 Task: Plan the shortest route from Seattle to the Leavenworth Bavarian Village.
Action: Mouse moved to (326, 123)
Screenshot: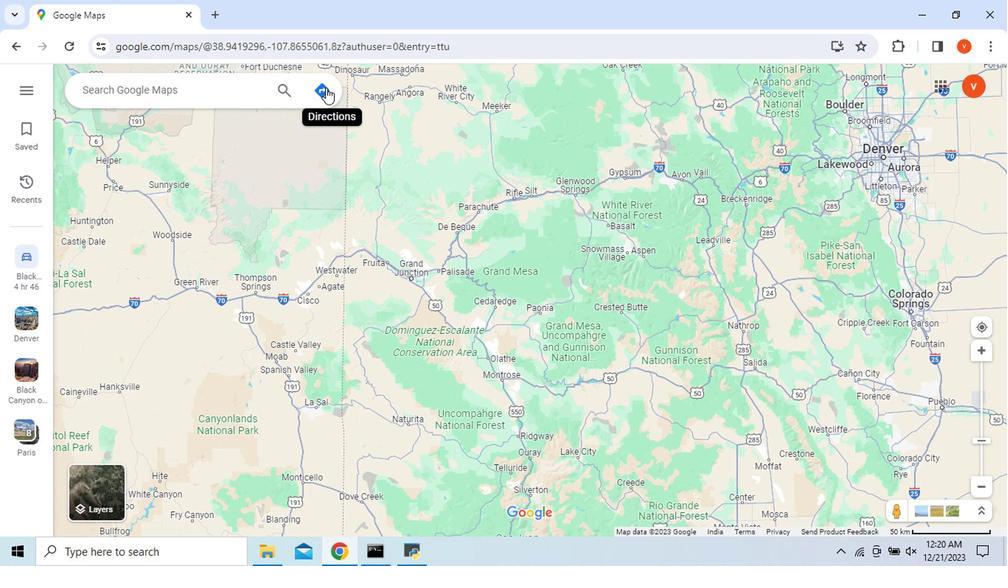 
Action: Mouse pressed left at (326, 123)
Screenshot: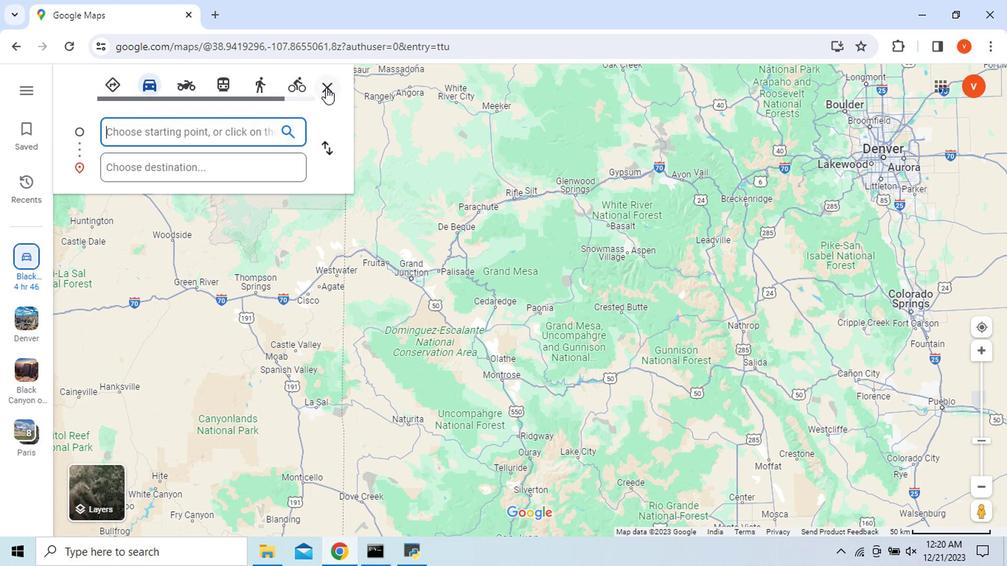 
Action: Mouse moved to (514, 297)
Screenshot: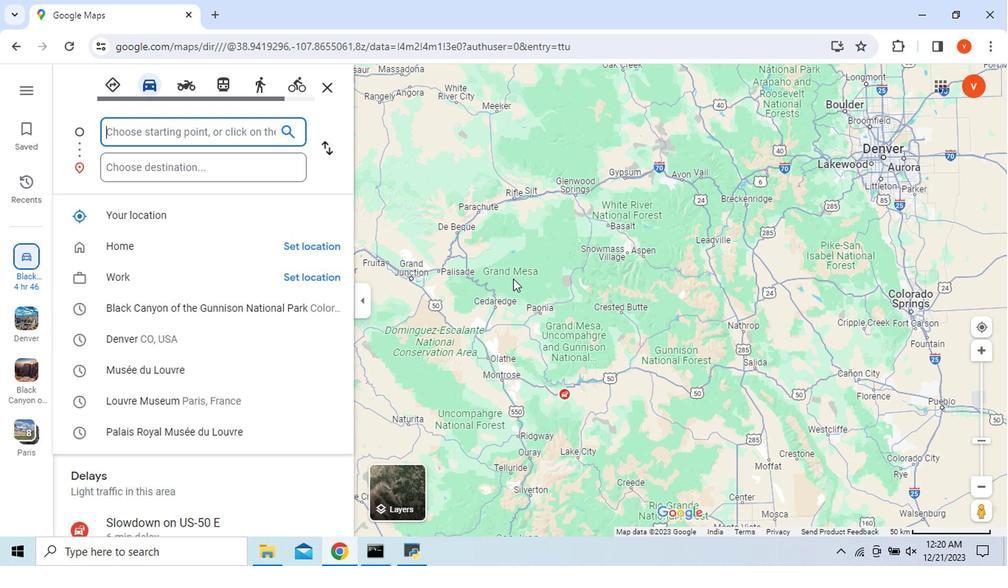 
Action: Key pressed <Key.shift>Seattk<Key.backspace>le
Screenshot: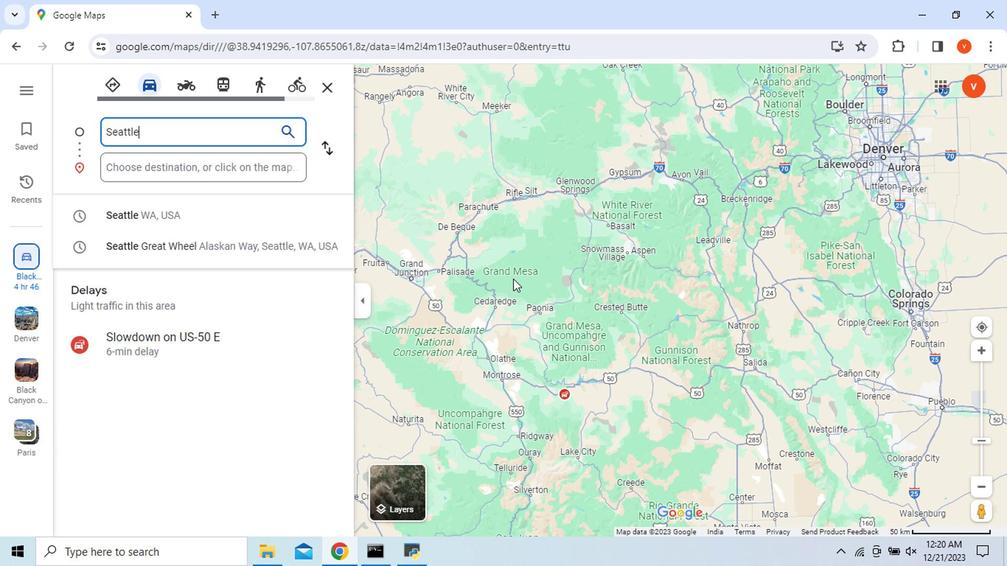 
Action: Mouse moved to (168, 239)
Screenshot: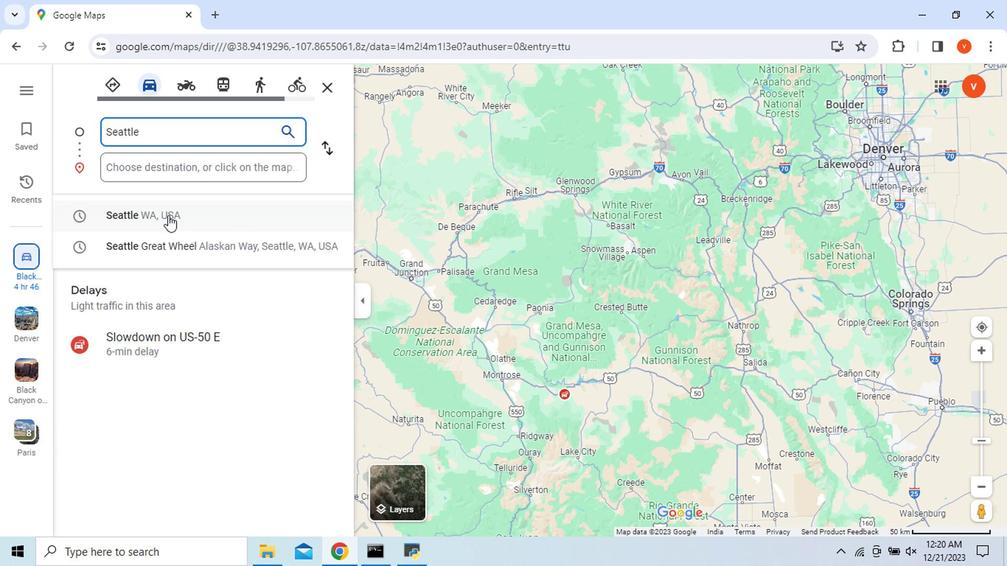 
Action: Mouse pressed left at (168, 239)
Screenshot: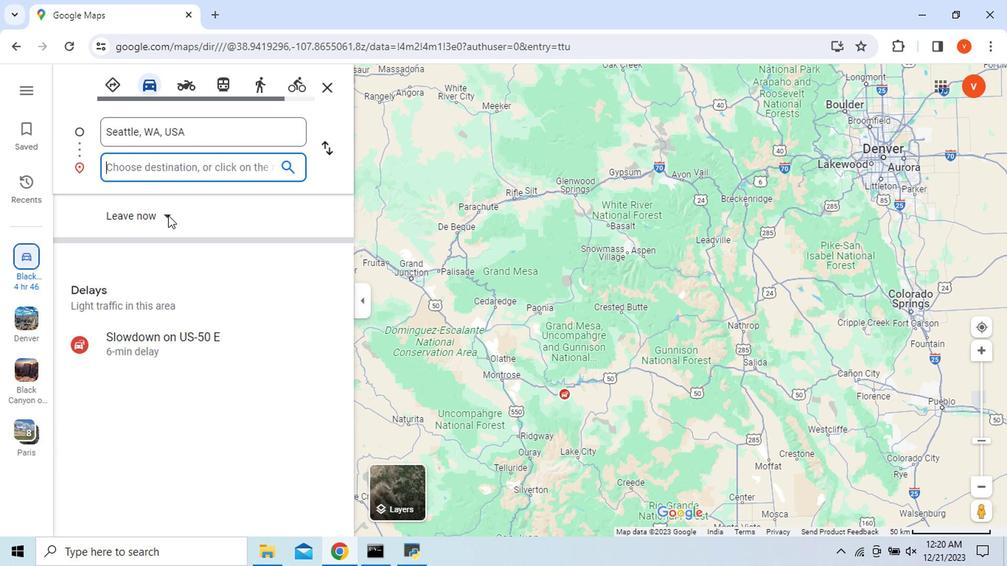 
Action: Mouse moved to (143, 194)
Screenshot: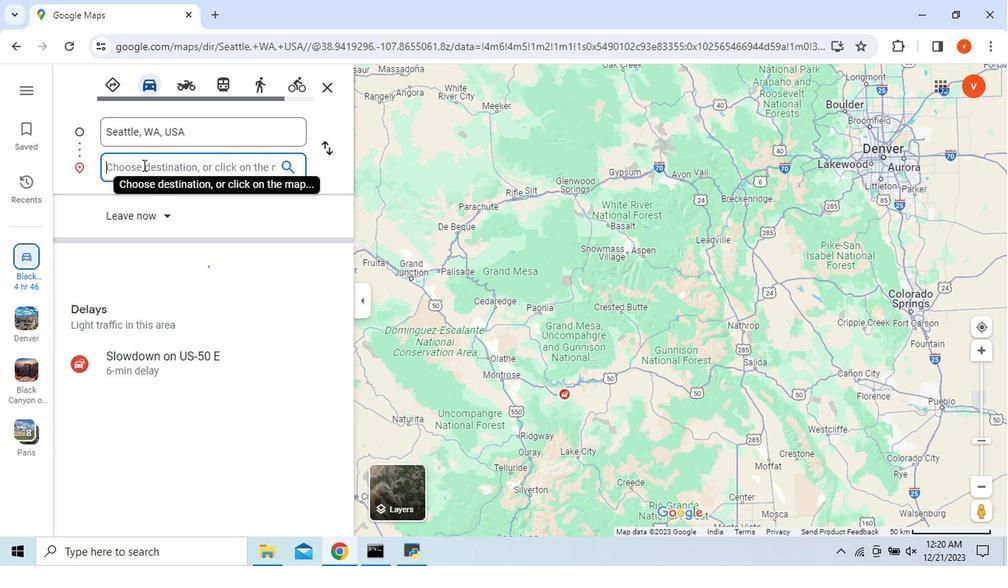 
Action: Mouse pressed left at (143, 194)
Screenshot: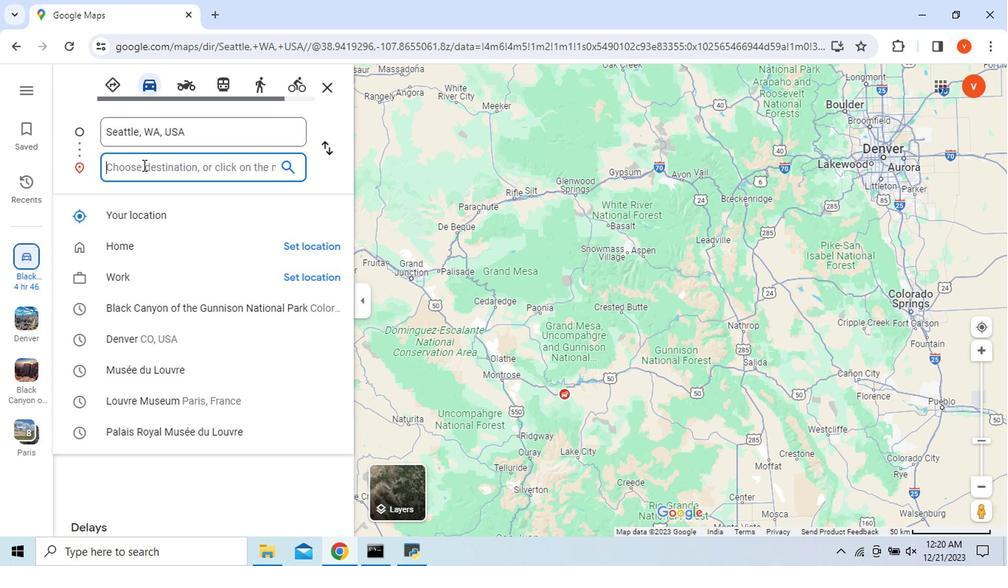 
Action: Mouse moved to (271, 558)
Screenshot: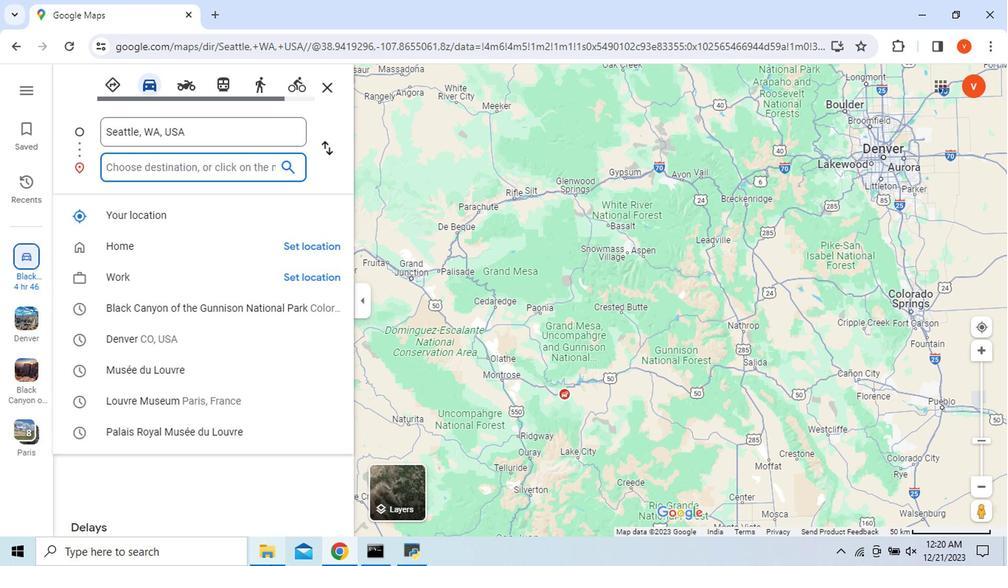 
Action: Key pressed <Key.shift_r>Leave
Screenshot: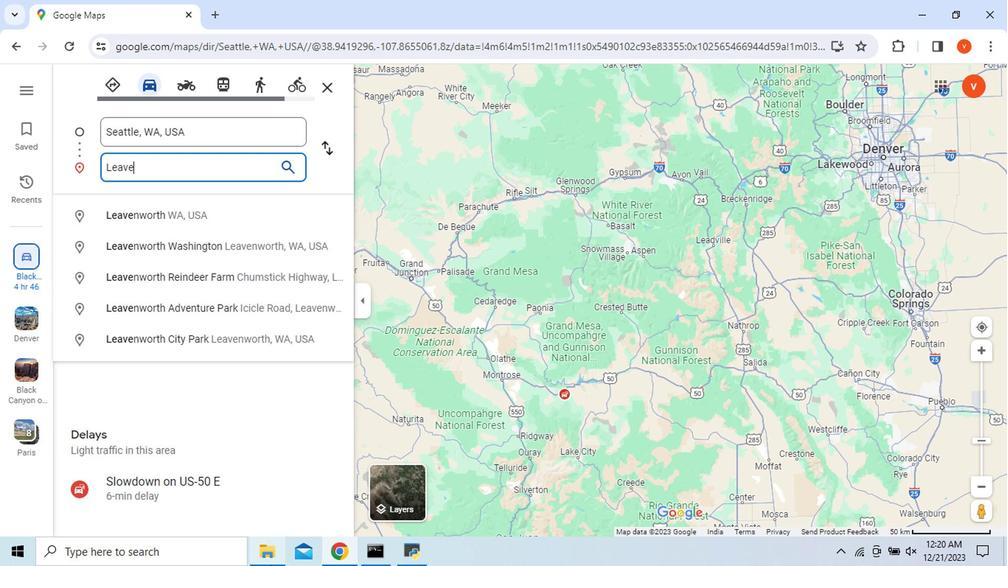 
Action: Mouse moved to (136, 378)
Screenshot: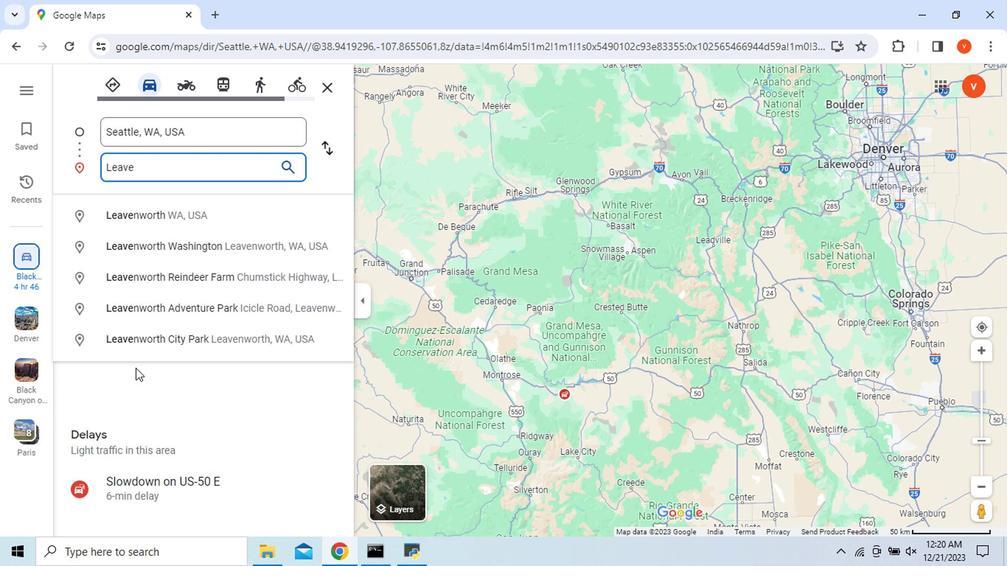 
Action: Key pressed nworth<Key.space><Key.shift>Bavarian<Key.space>village
Screenshot: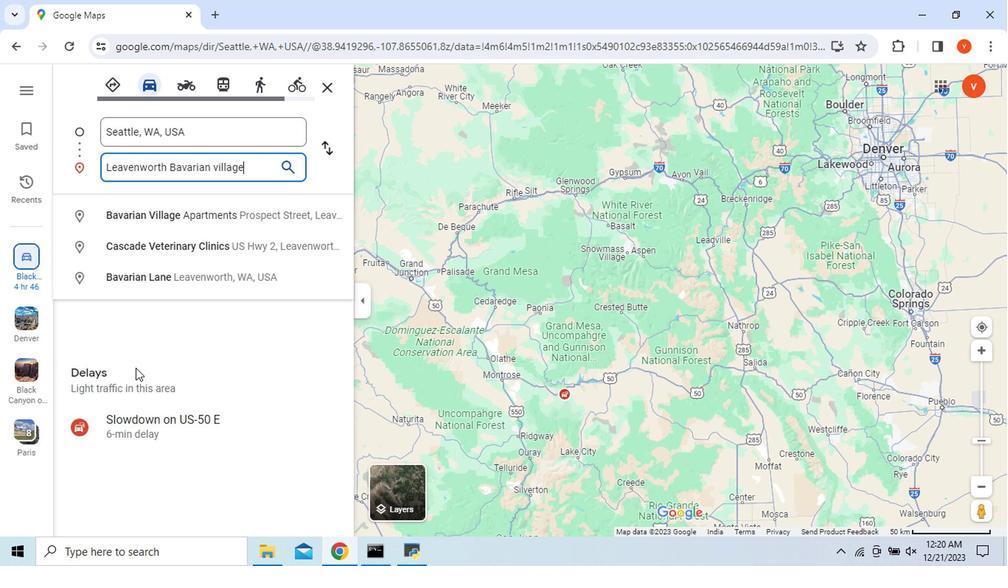 
Action: Mouse moved to (250, 238)
Screenshot: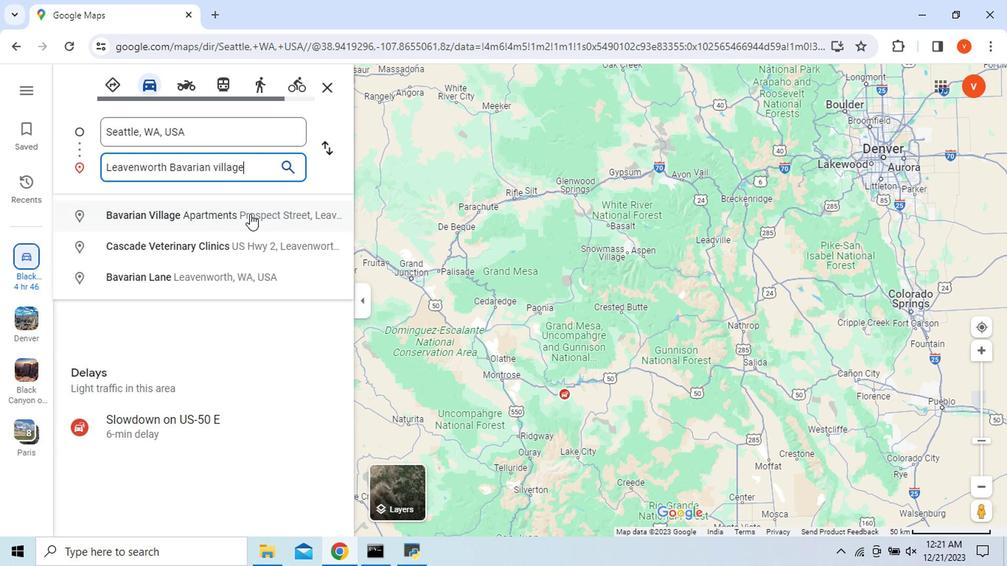 
Action: Mouse pressed left at (250, 238)
Screenshot: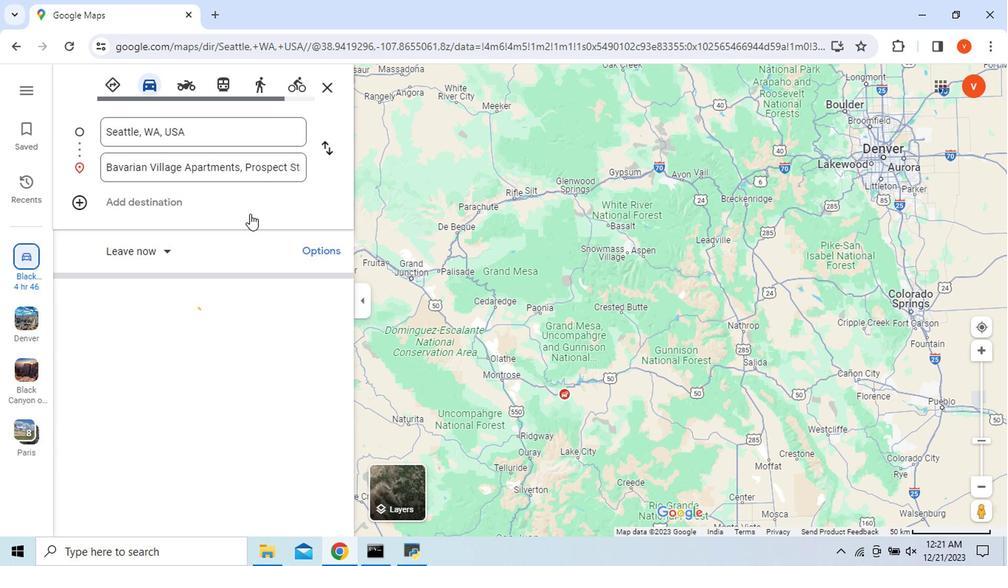
Action: Mouse moved to (110, 118)
Screenshot: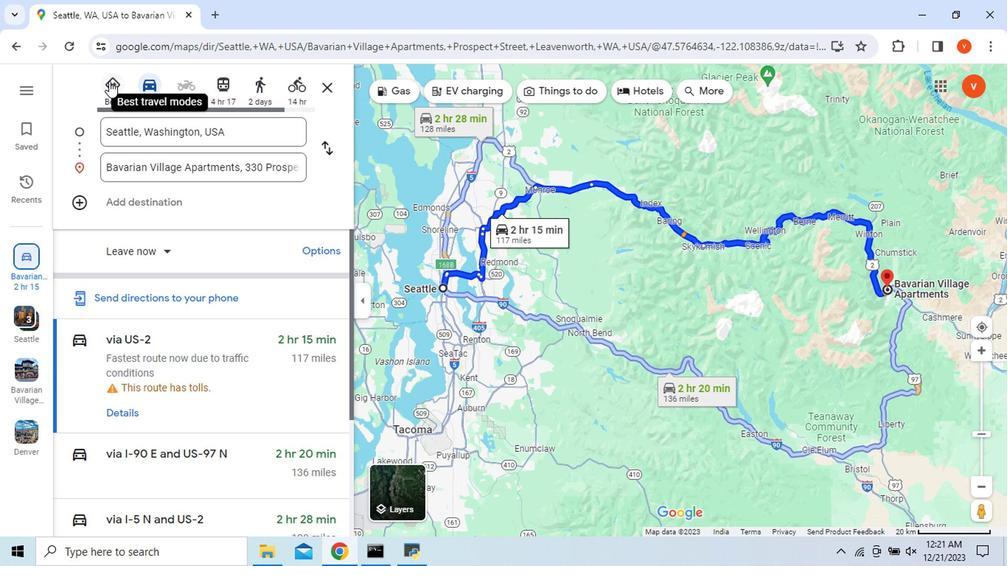 
Action: Mouse pressed left at (110, 118)
Screenshot: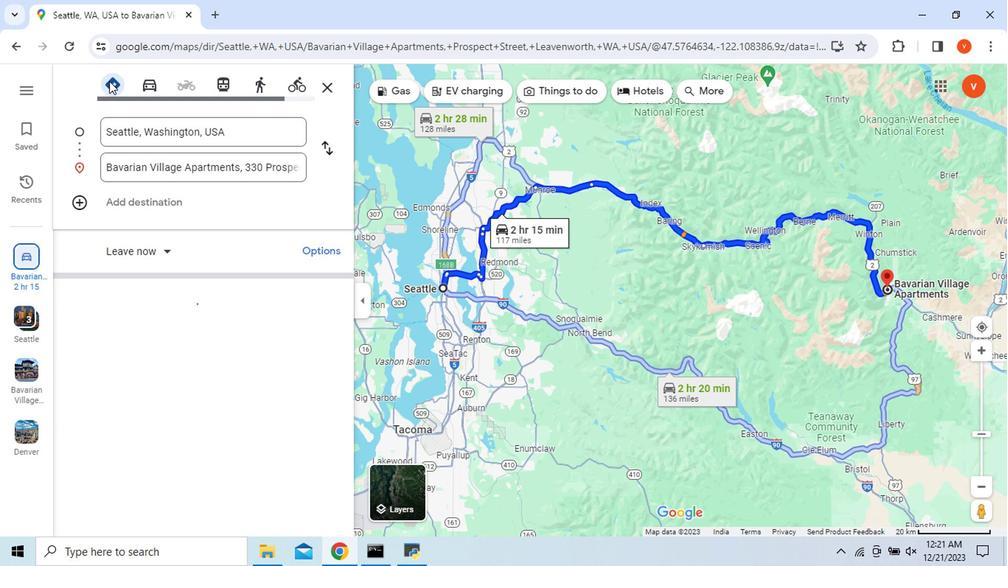 
Action: Mouse moved to (130, 413)
Screenshot: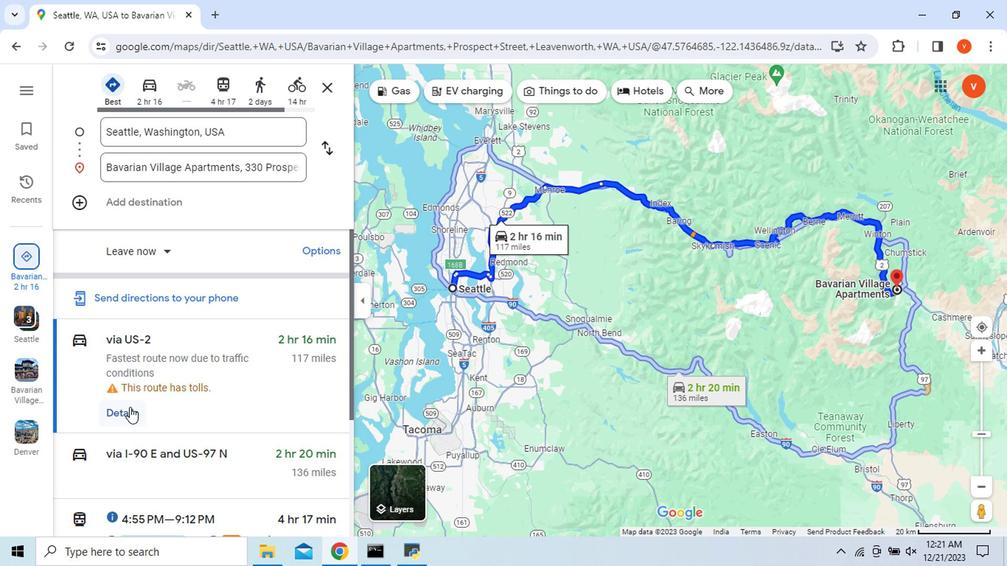 
Action: Mouse pressed left at (130, 413)
Screenshot: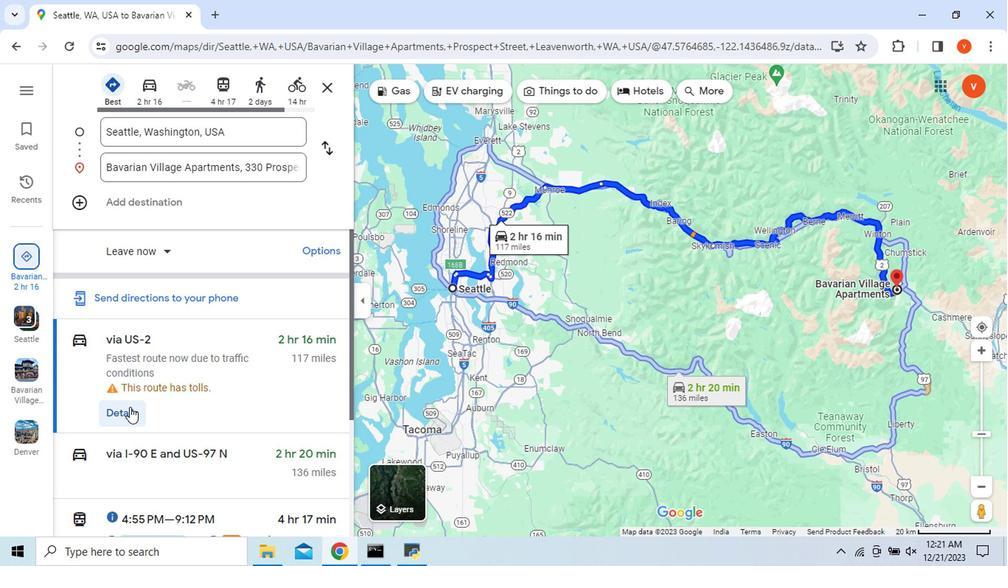 
Action: Mouse moved to (78, 301)
Screenshot: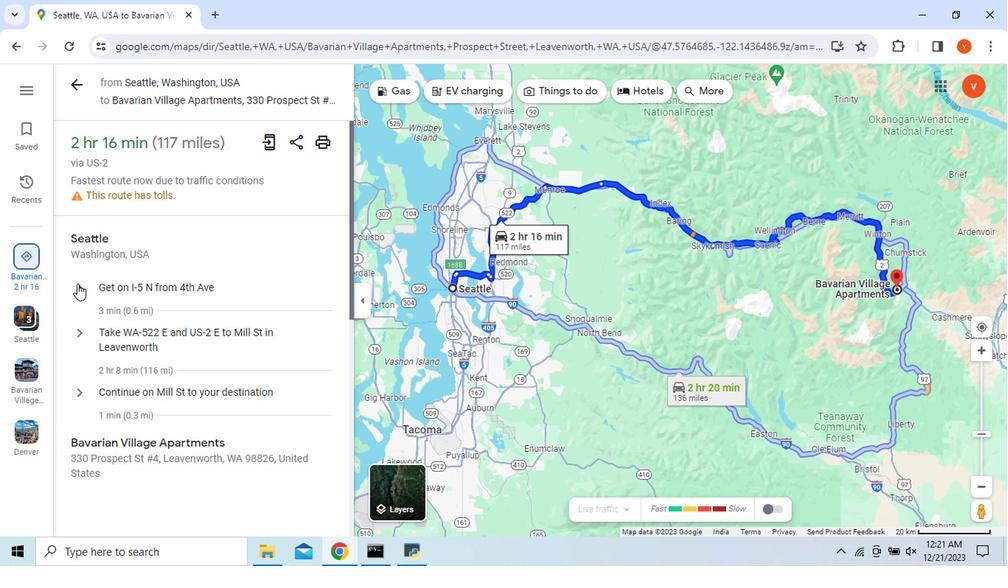 
Action: Mouse pressed left at (78, 301)
Screenshot: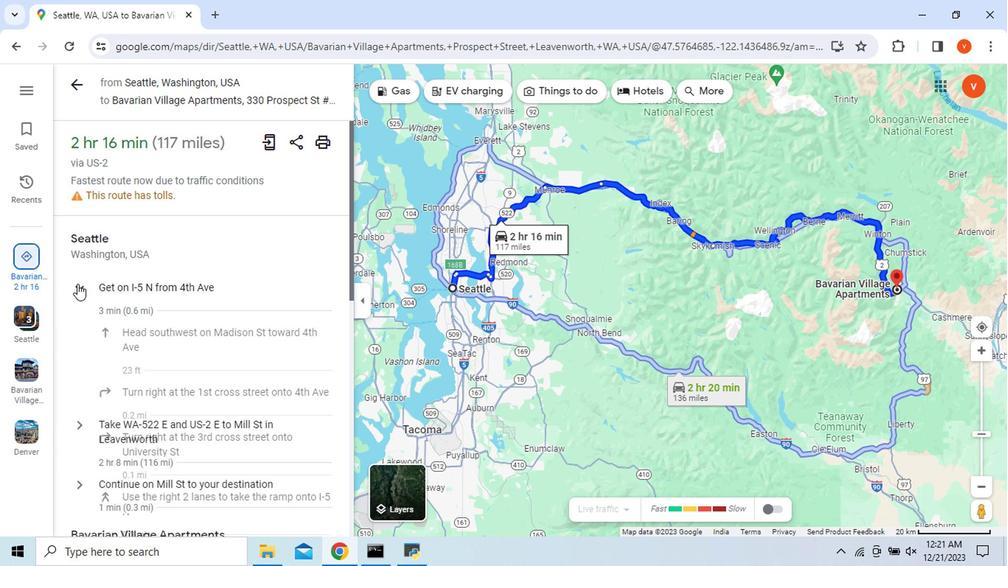 
Action: Mouse moved to (70, 405)
Screenshot: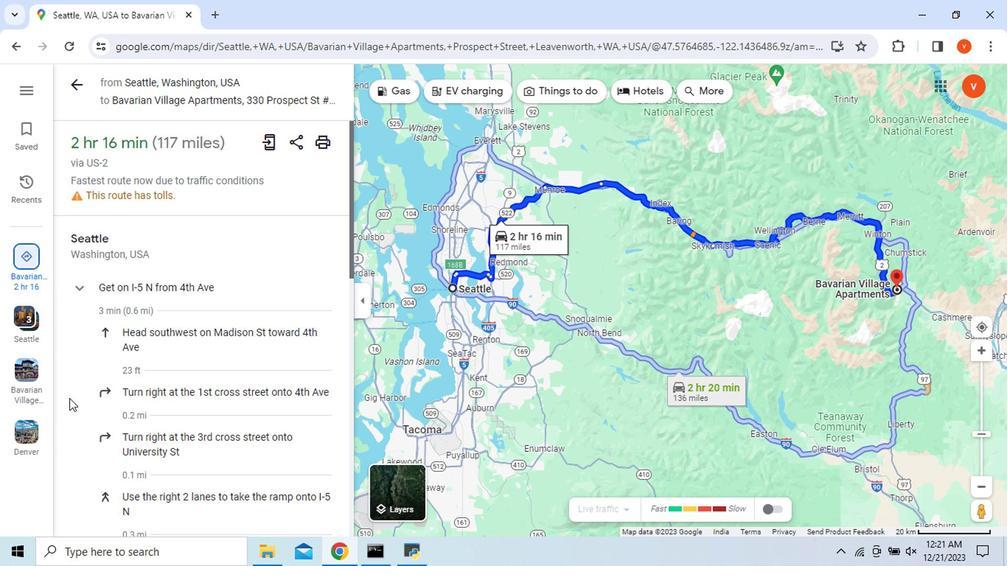
Action: Mouse scrolled (70, 405) with delta (0, 0)
Screenshot: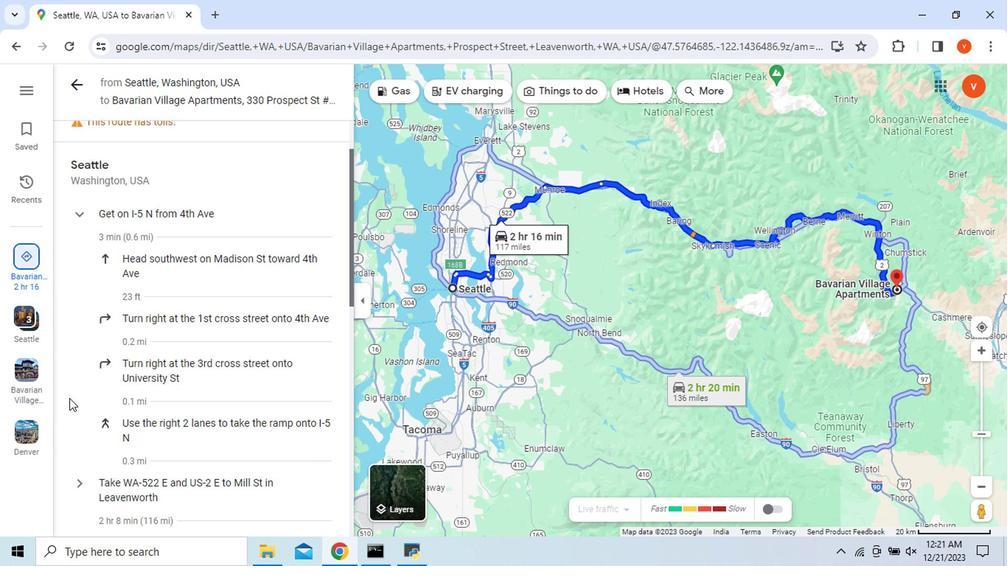 
Action: Mouse scrolled (70, 405) with delta (0, 0)
Screenshot: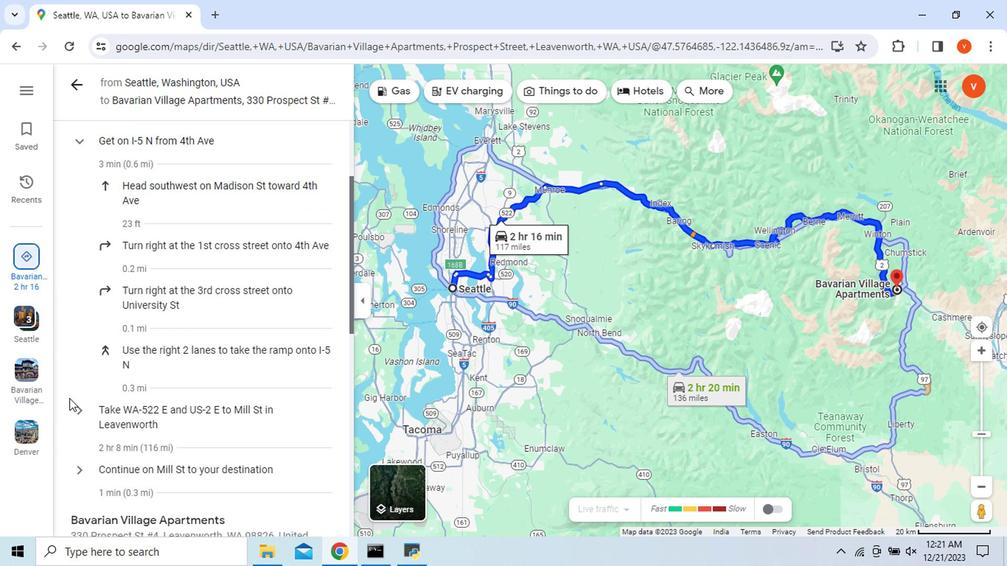 
Action: Mouse scrolled (70, 405) with delta (0, 0)
Screenshot: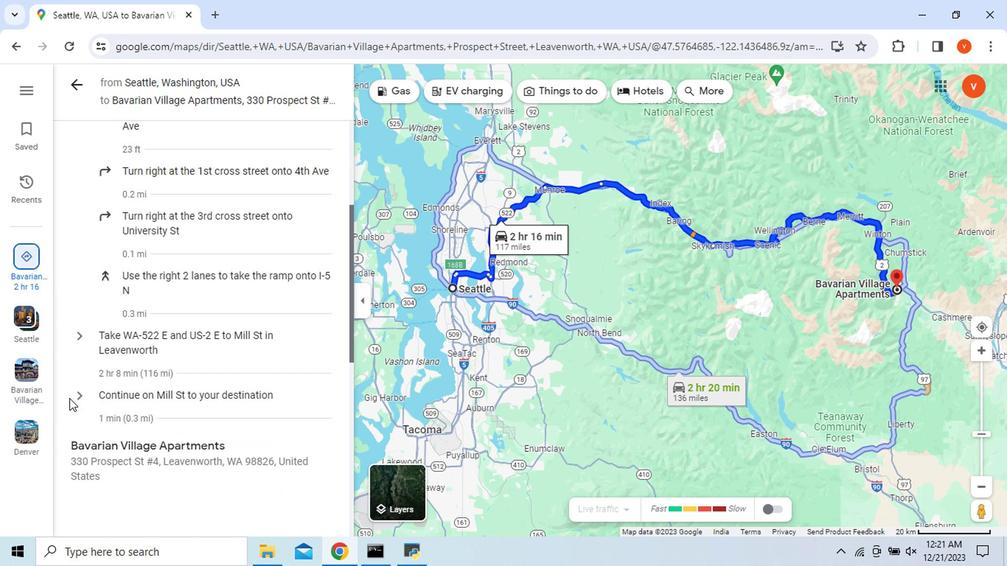 
Action: Mouse moved to (78, 351)
Screenshot: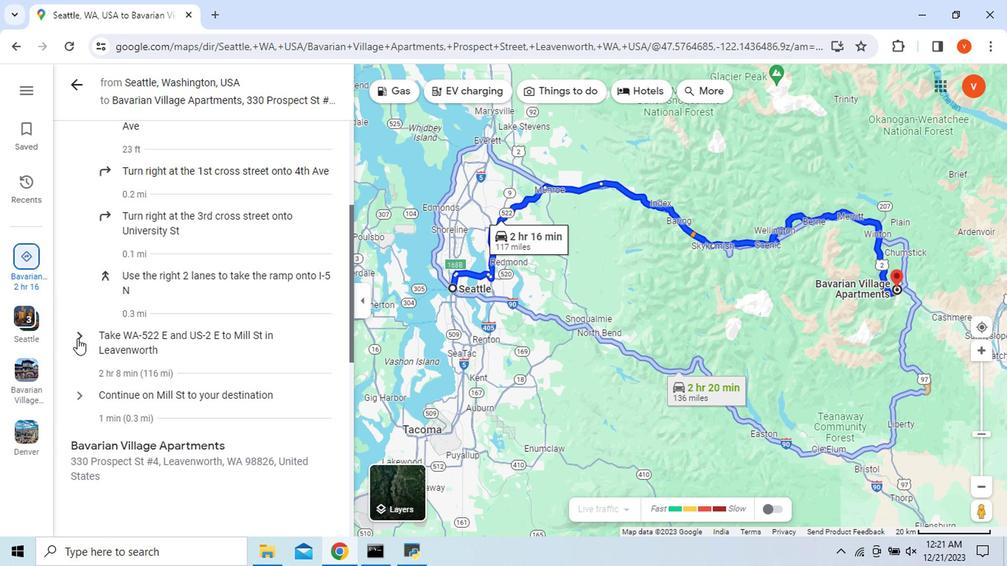 
Action: Mouse pressed left at (78, 351)
Screenshot: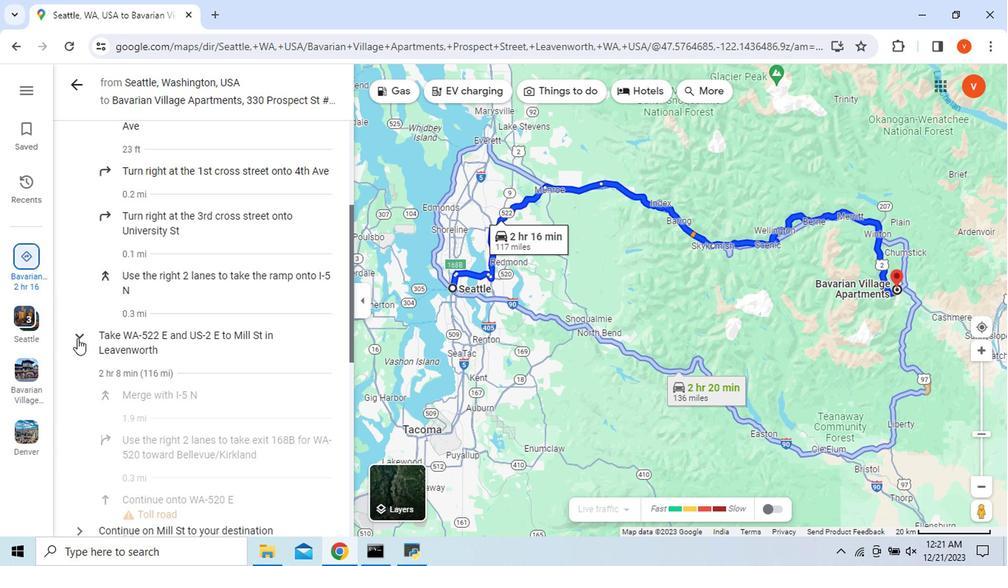 
Action: Mouse moved to (56, 390)
Screenshot: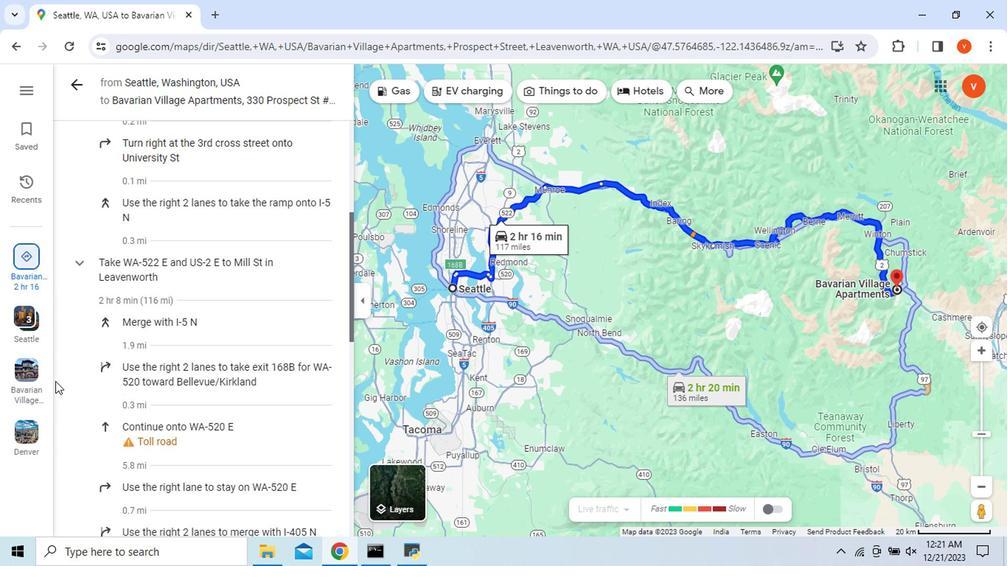 
Action: Mouse scrolled (56, 389) with delta (0, -1)
Screenshot: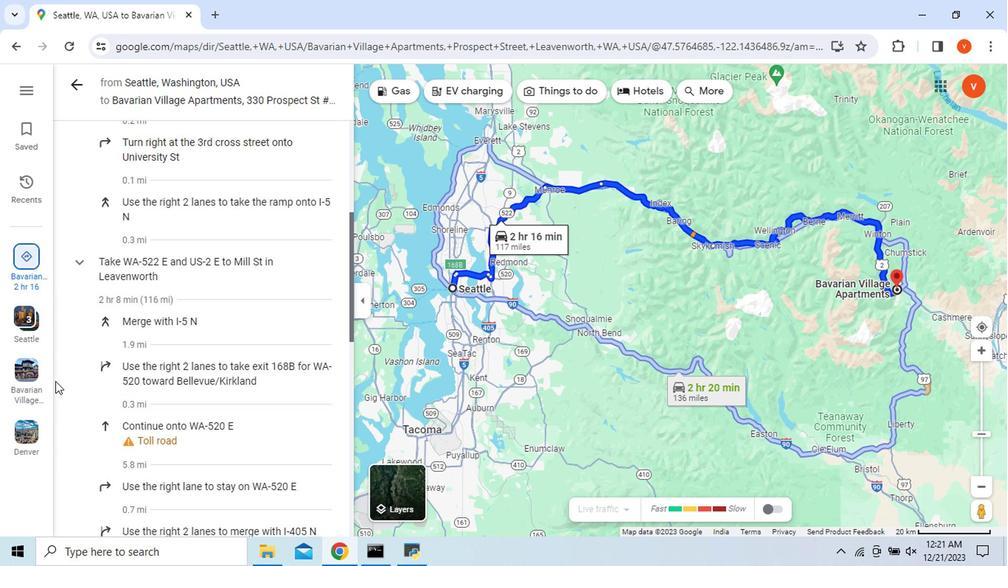 
Action: Mouse scrolled (56, 389) with delta (0, -1)
Screenshot: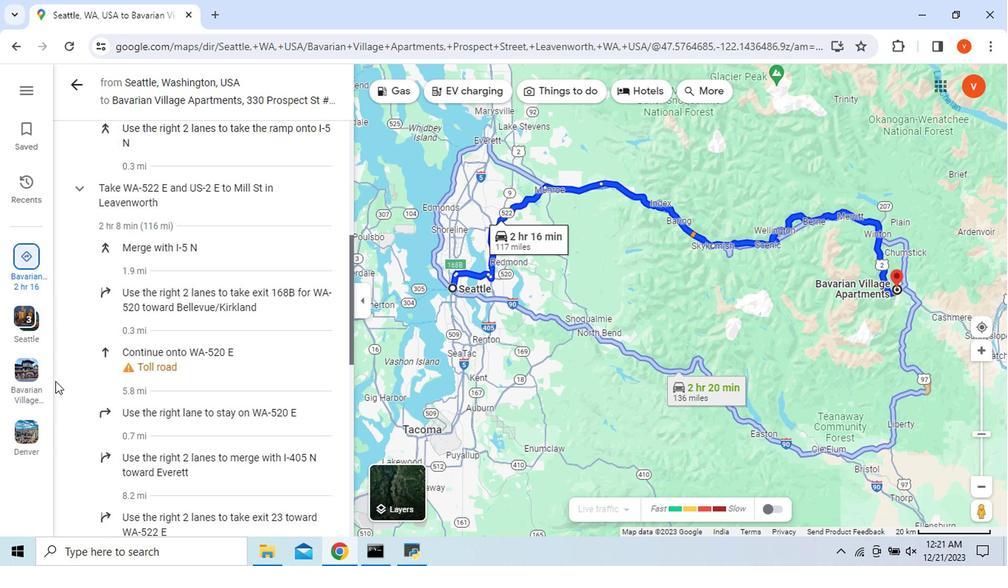 
Action: Mouse scrolled (56, 389) with delta (0, -1)
Screenshot: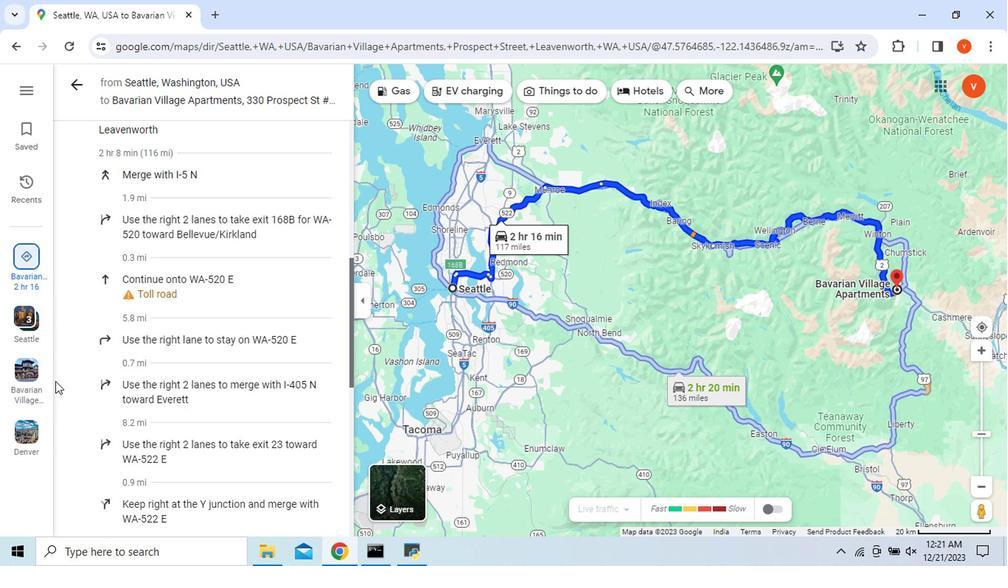 
Action: Mouse scrolled (56, 389) with delta (0, -1)
Screenshot: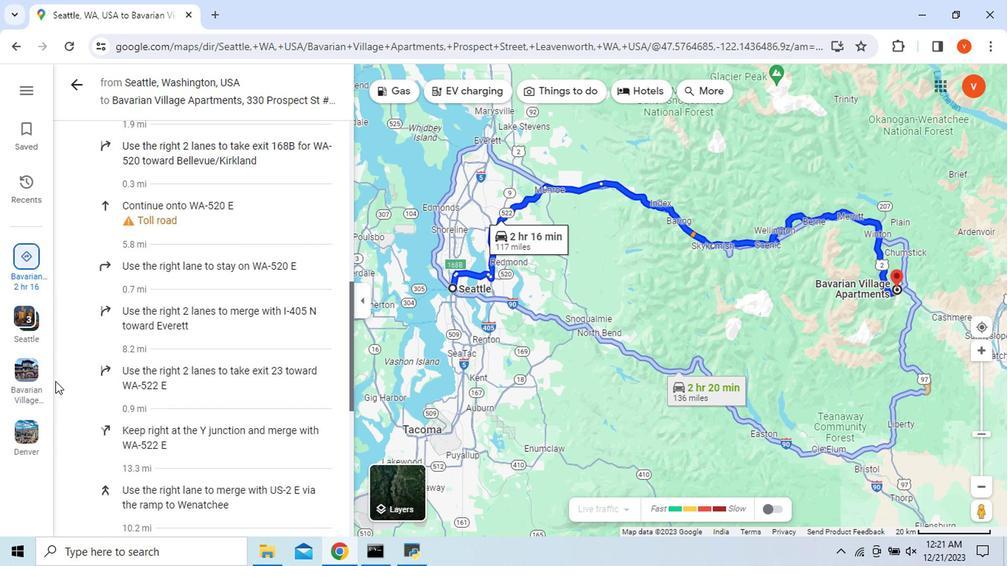
Action: Mouse scrolled (56, 389) with delta (0, -1)
Screenshot: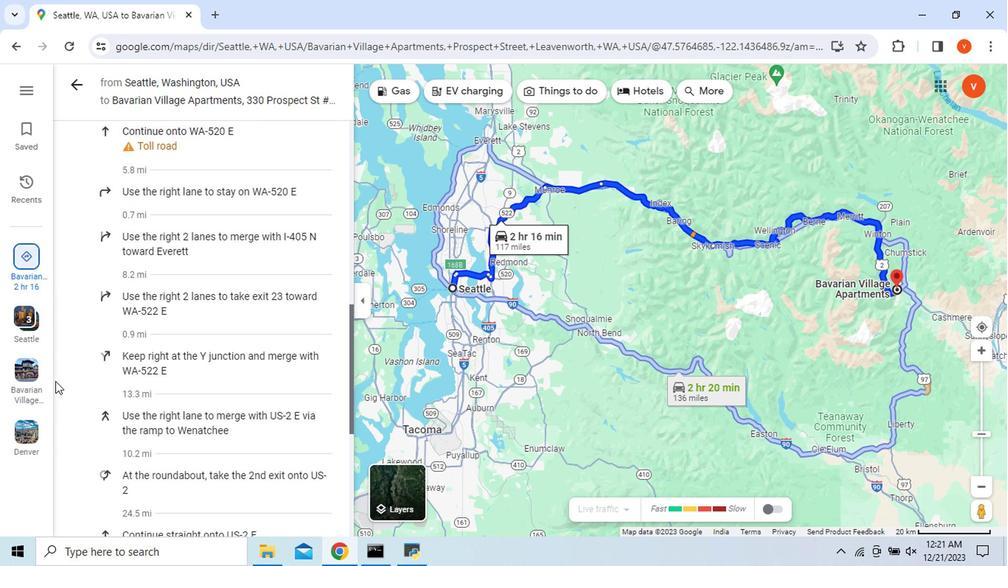 
Action: Mouse scrolled (56, 389) with delta (0, -1)
Screenshot: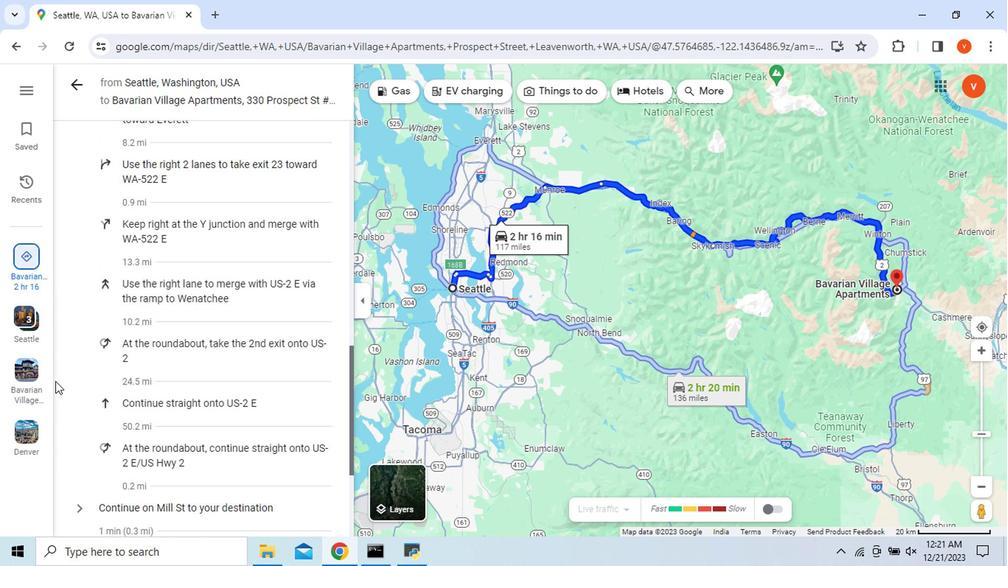 
Action: Mouse scrolled (56, 389) with delta (0, -1)
Screenshot: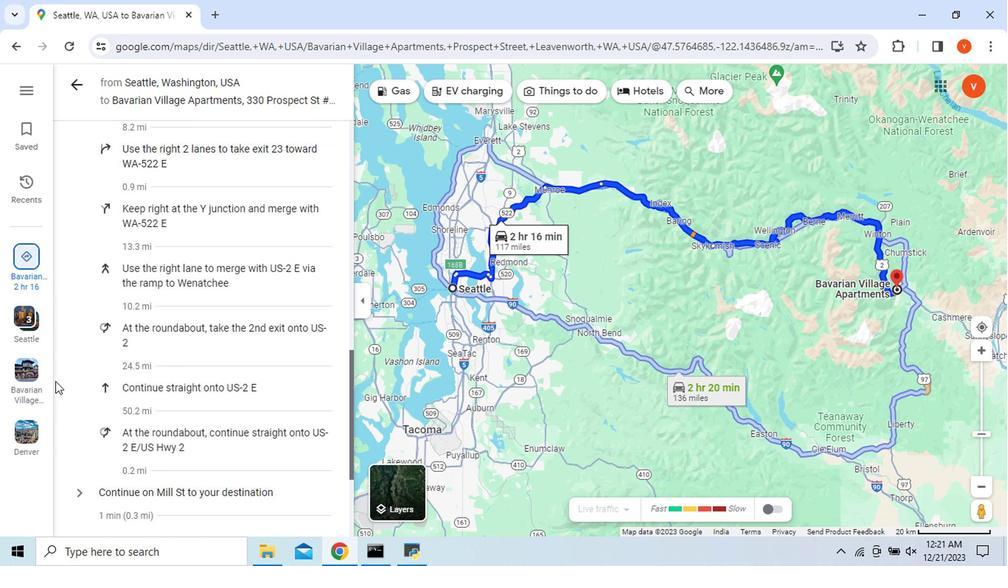 
Action: Mouse scrolled (56, 389) with delta (0, -1)
Screenshot: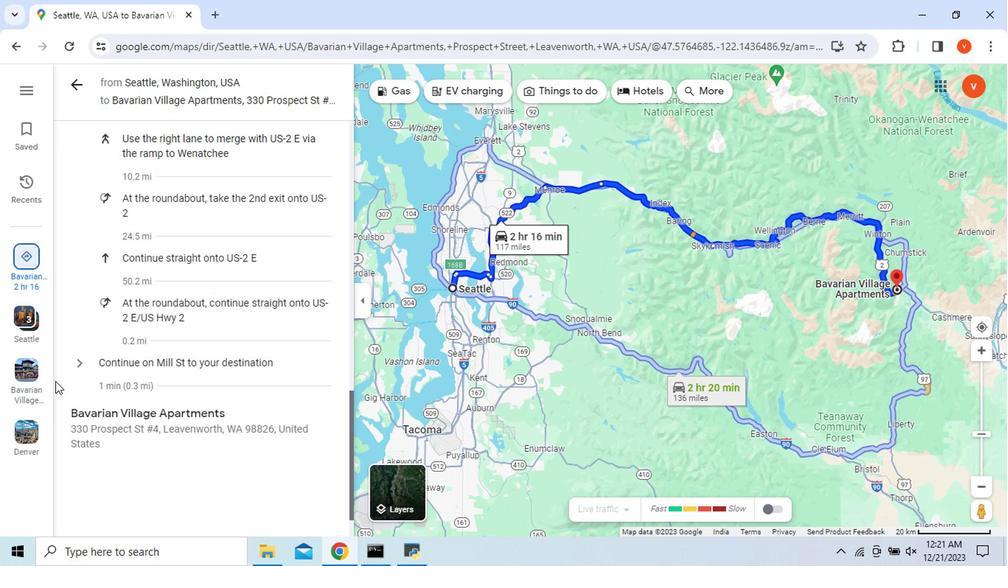 
Action: Mouse scrolled (56, 389) with delta (0, -1)
Screenshot: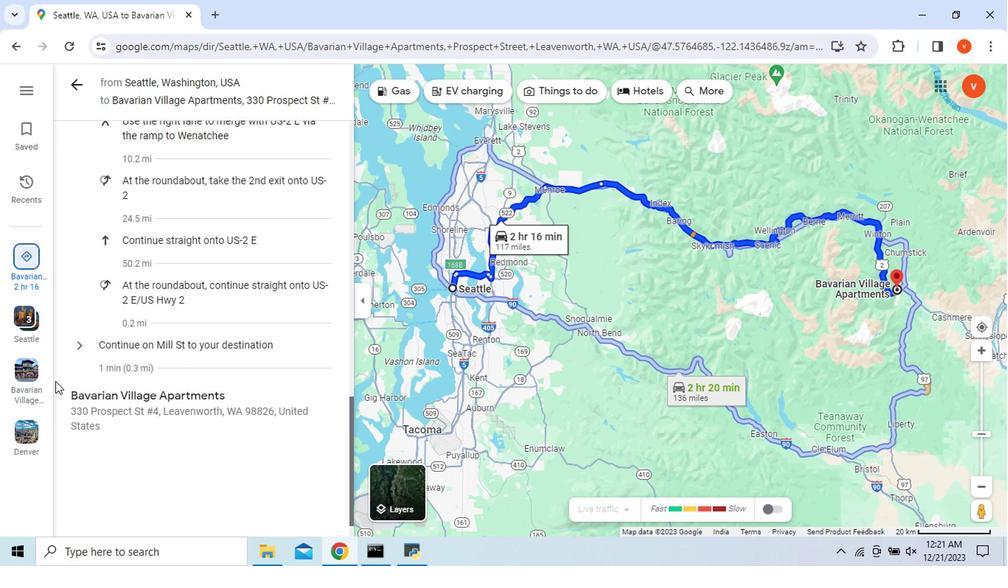 
Action: Mouse moved to (85, 361)
Screenshot: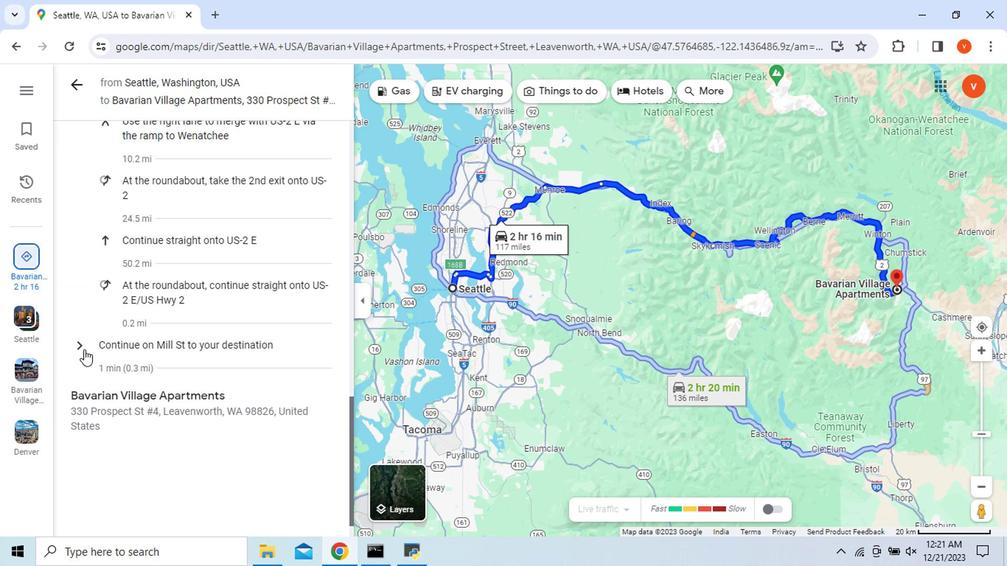 
Action: Mouse pressed left at (85, 361)
Screenshot: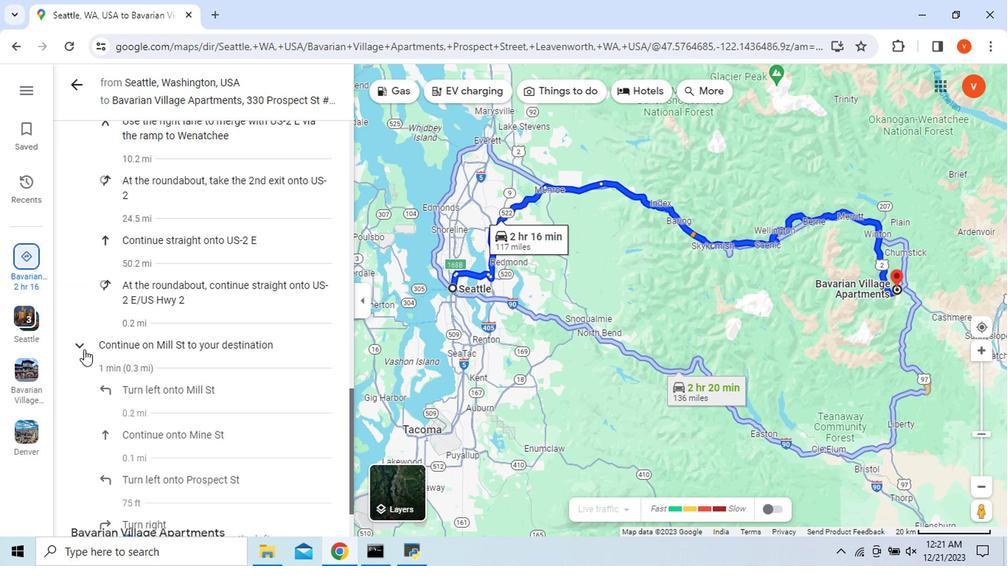 
Action: Mouse moved to (76, 410)
Screenshot: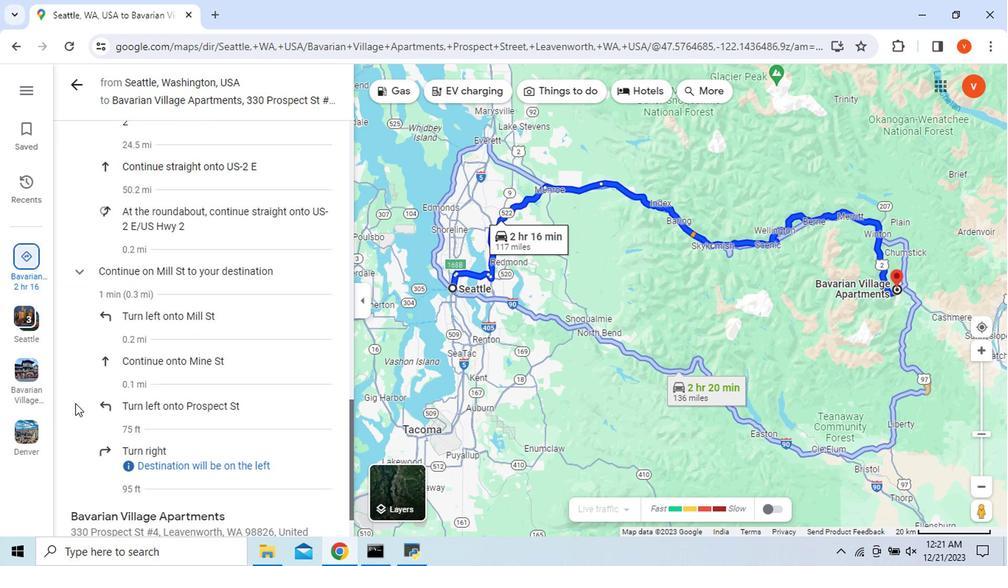 
Action: Mouse scrolled (76, 409) with delta (0, 0)
Screenshot: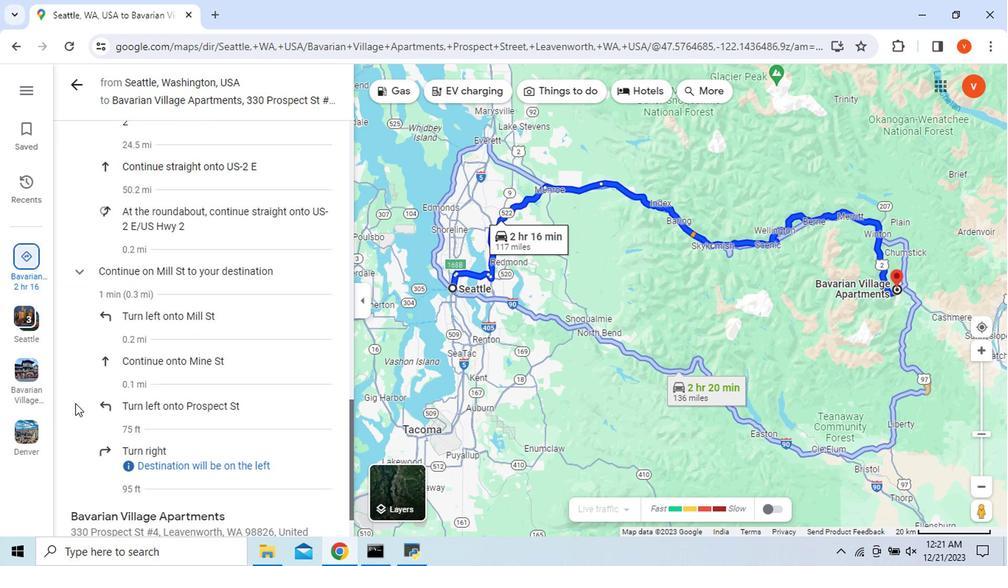 
Action: Mouse moved to (76, 410)
Screenshot: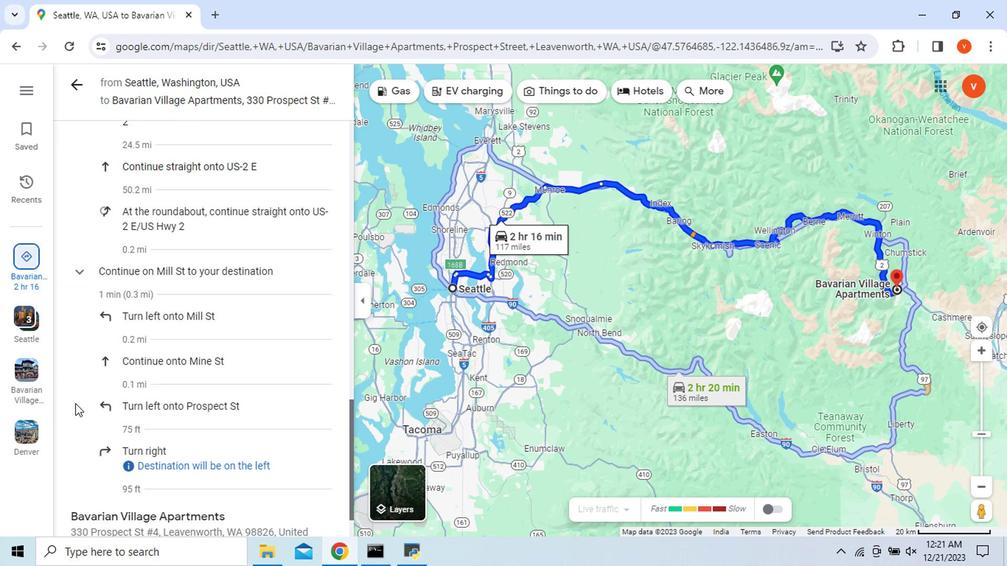 
Action: Mouse scrolled (76, 409) with delta (0, 0)
Screenshot: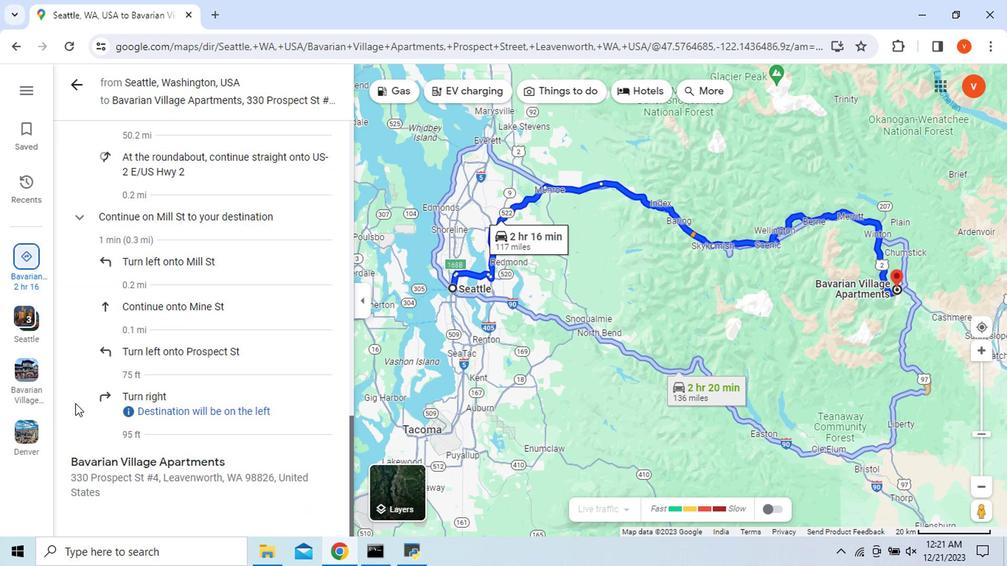 
Action: Mouse scrolled (76, 409) with delta (0, 0)
Screenshot: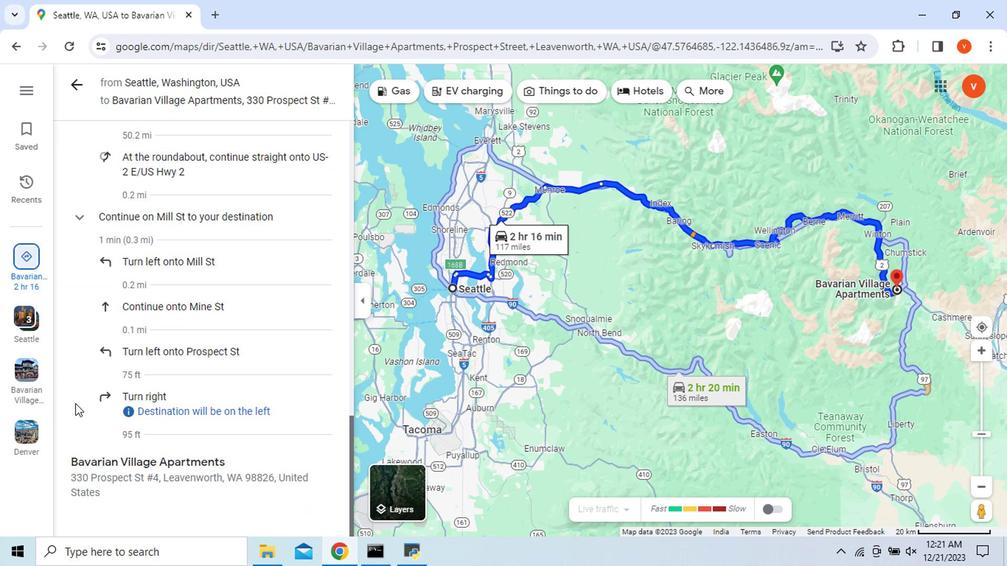 
Action: Mouse scrolled (76, 410) with delta (0, 0)
Screenshot: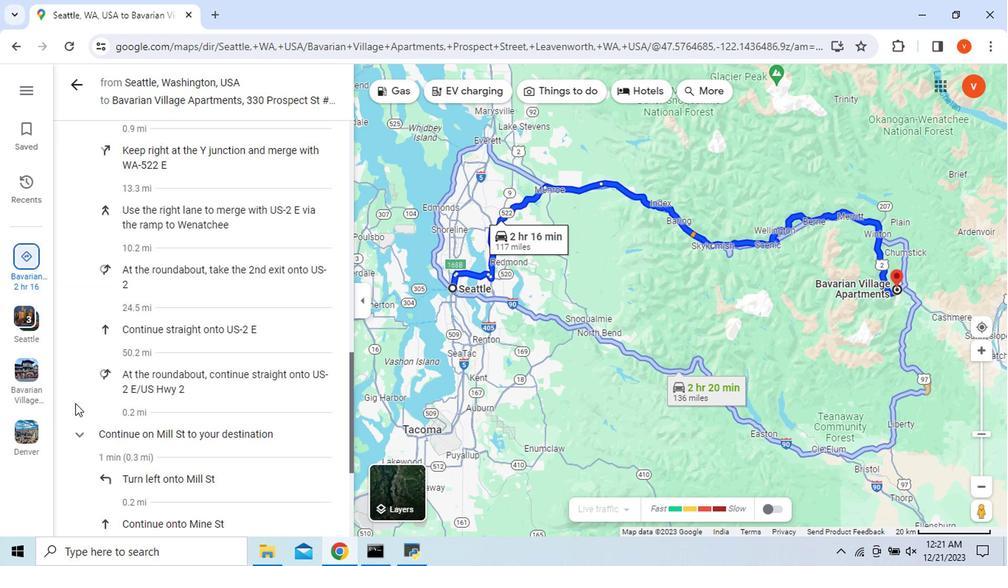 
Action: Mouse scrolled (76, 410) with delta (0, 0)
Screenshot: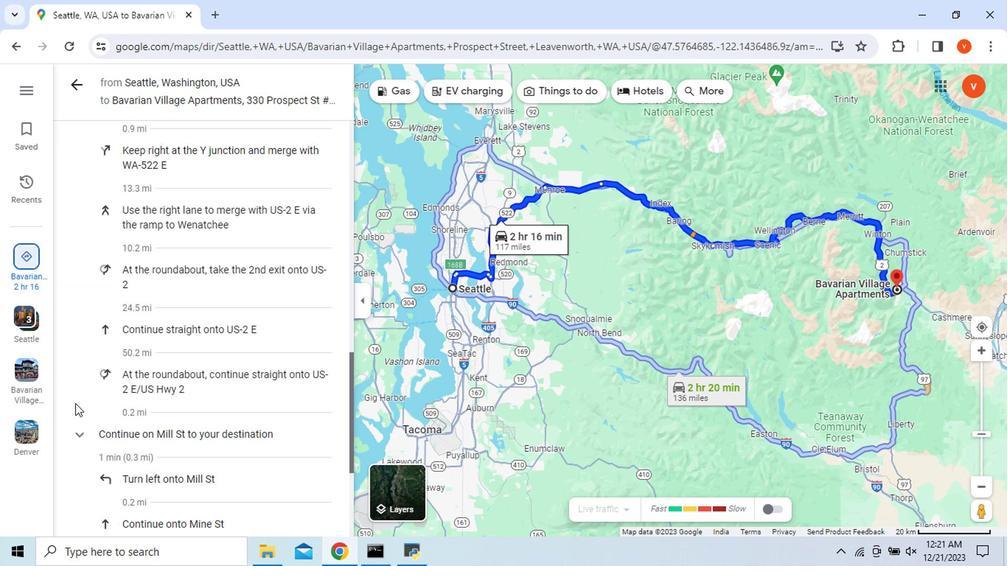 
Action: Mouse scrolled (76, 410) with delta (0, 0)
Screenshot: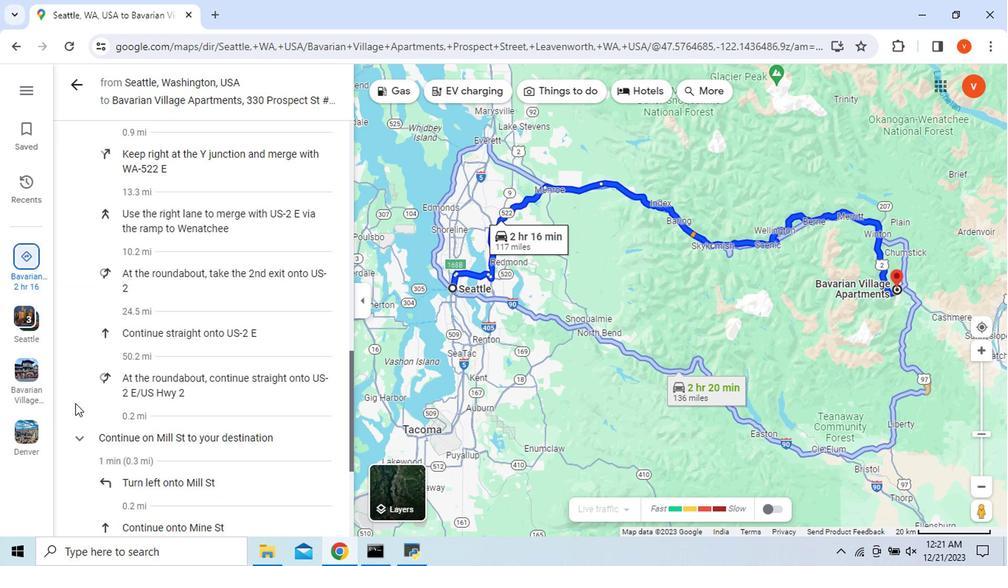 
Action: Mouse scrolled (76, 410) with delta (0, 0)
Screenshot: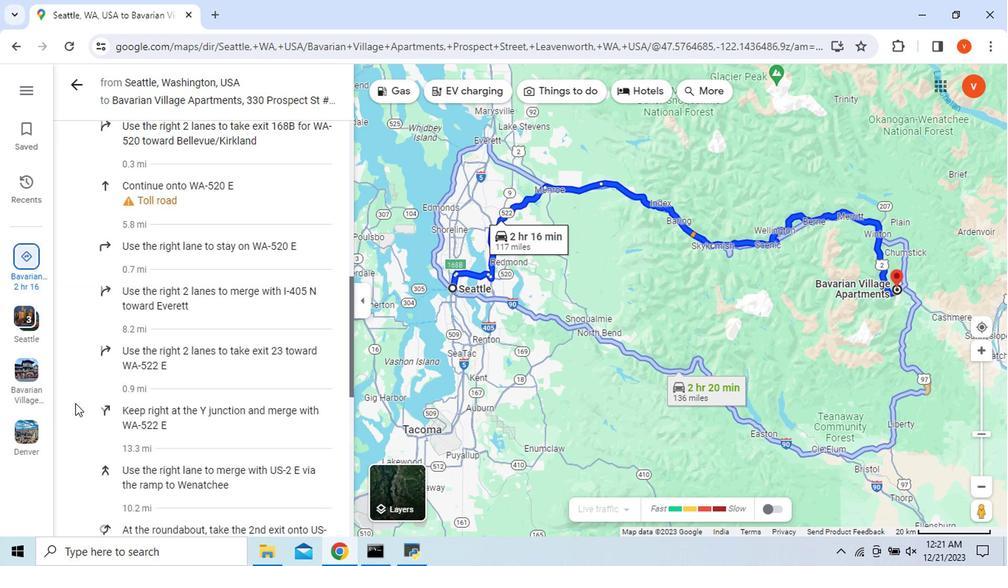 
Action: Mouse scrolled (76, 410) with delta (0, 0)
Screenshot: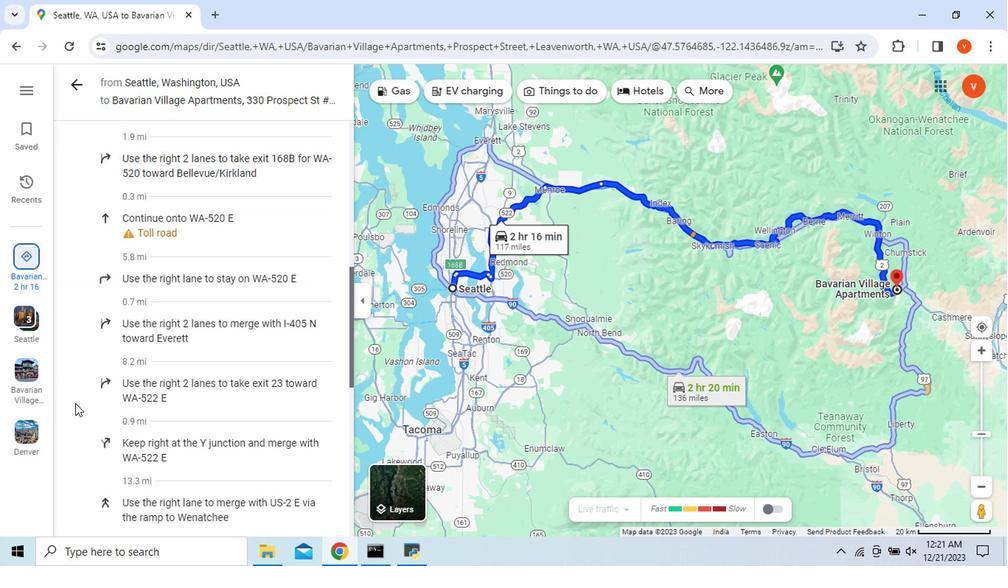 
Action: Mouse scrolled (76, 410) with delta (0, 0)
Screenshot: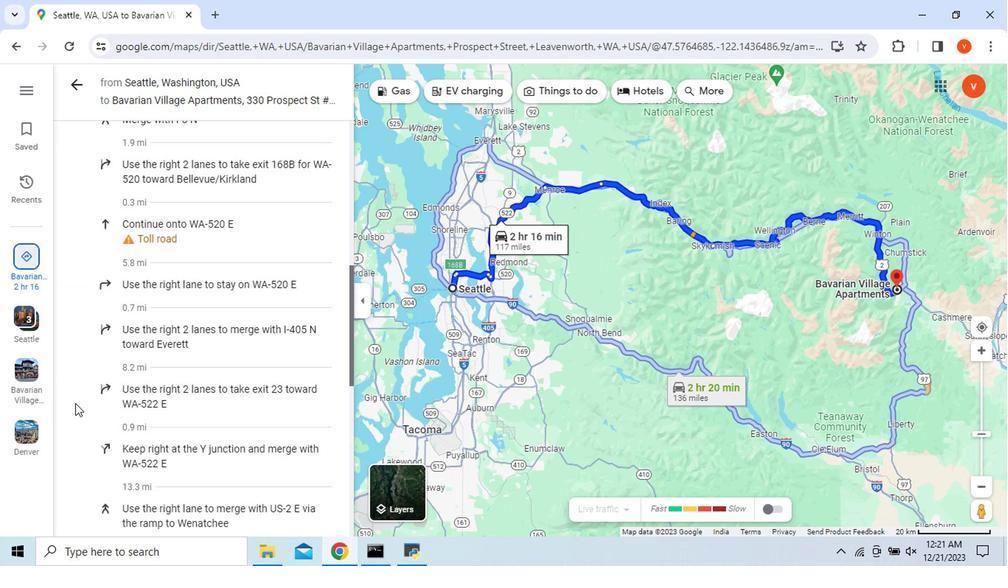 
Action: Mouse scrolled (76, 410) with delta (0, 0)
Screenshot: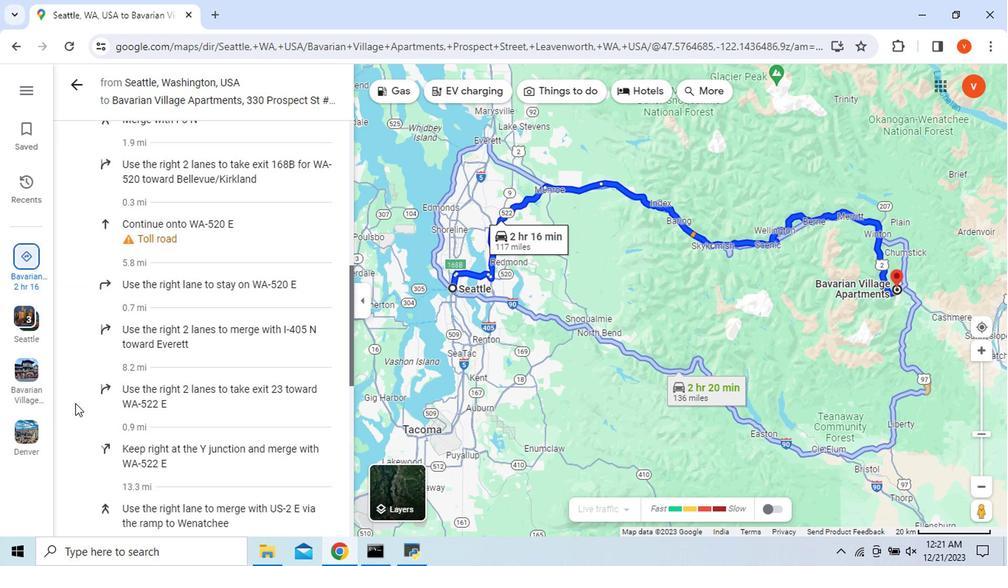 
Action: Mouse scrolled (76, 410) with delta (0, 0)
Screenshot: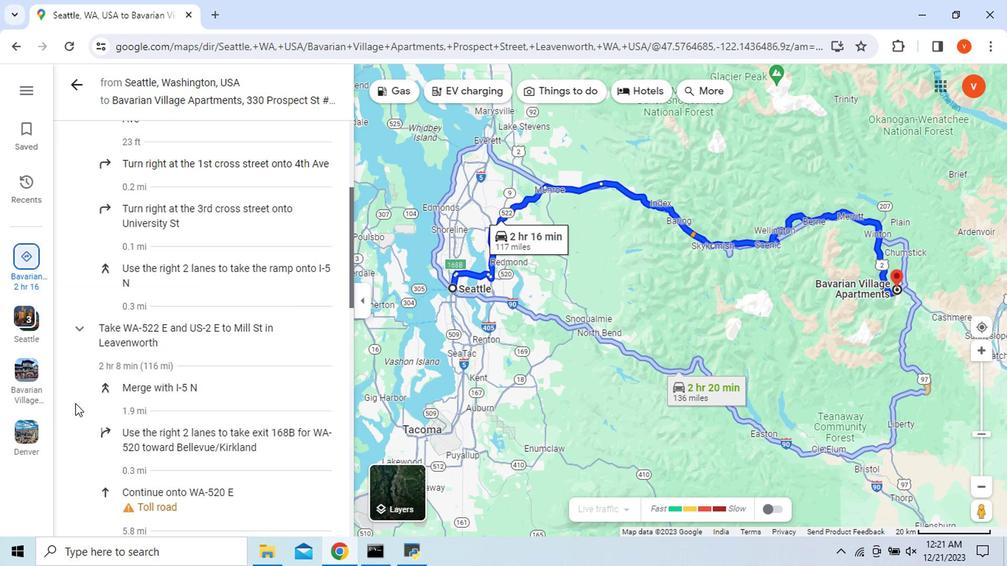 
Action: Mouse scrolled (76, 410) with delta (0, 0)
Screenshot: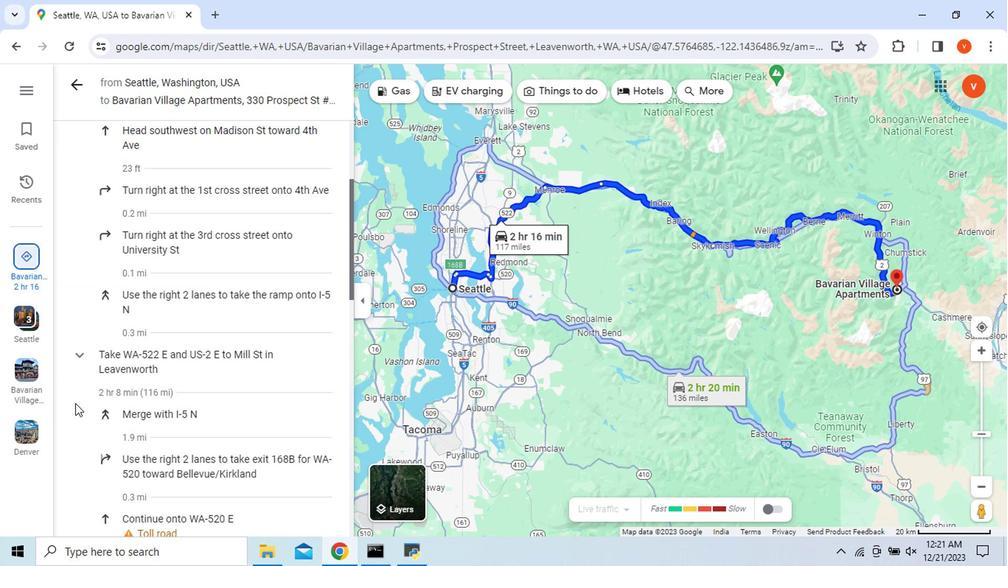 
Action: Mouse scrolled (76, 410) with delta (0, 0)
Screenshot: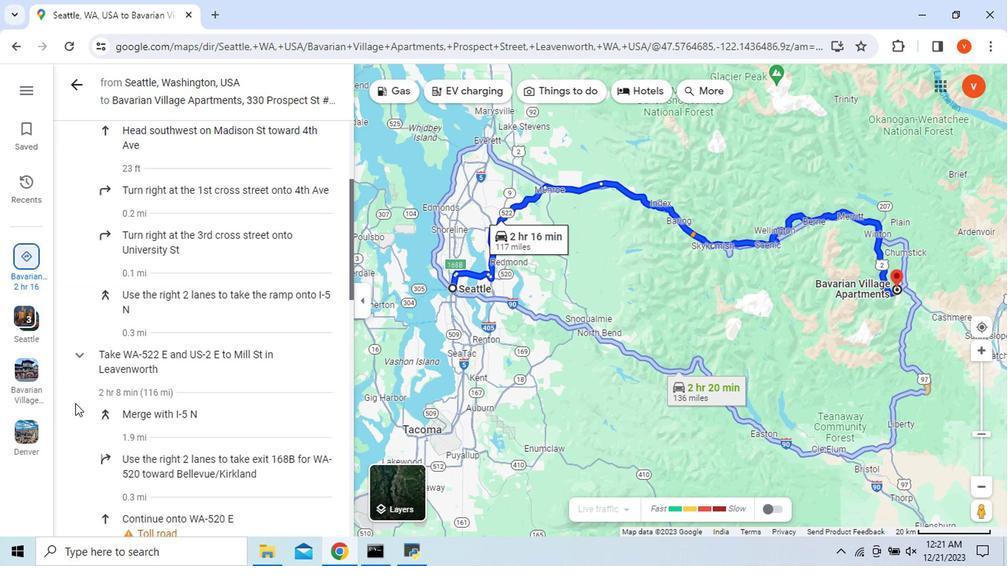 
Action: Mouse scrolled (76, 410) with delta (0, 0)
Screenshot: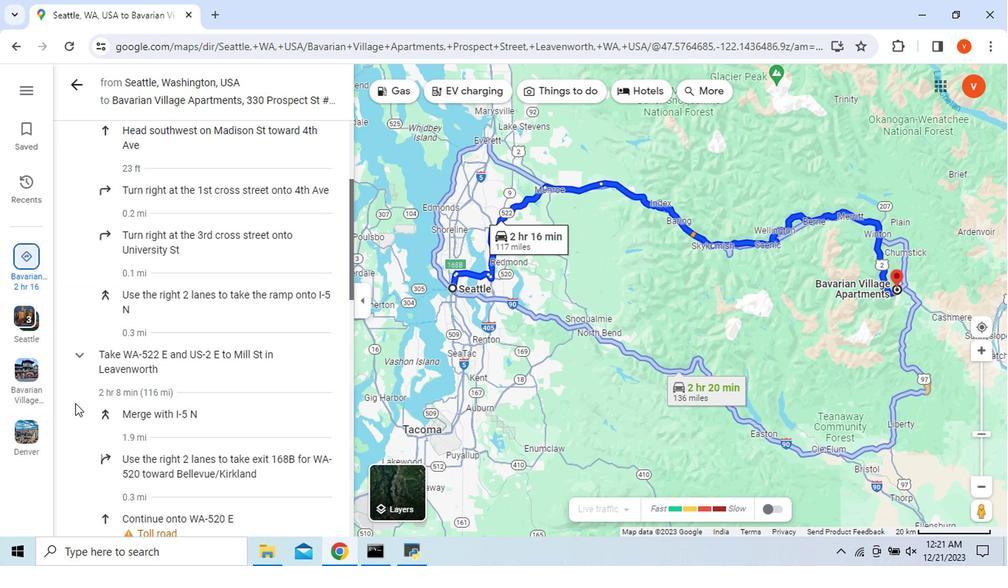 
Action: Mouse moved to (71, 121)
Screenshot: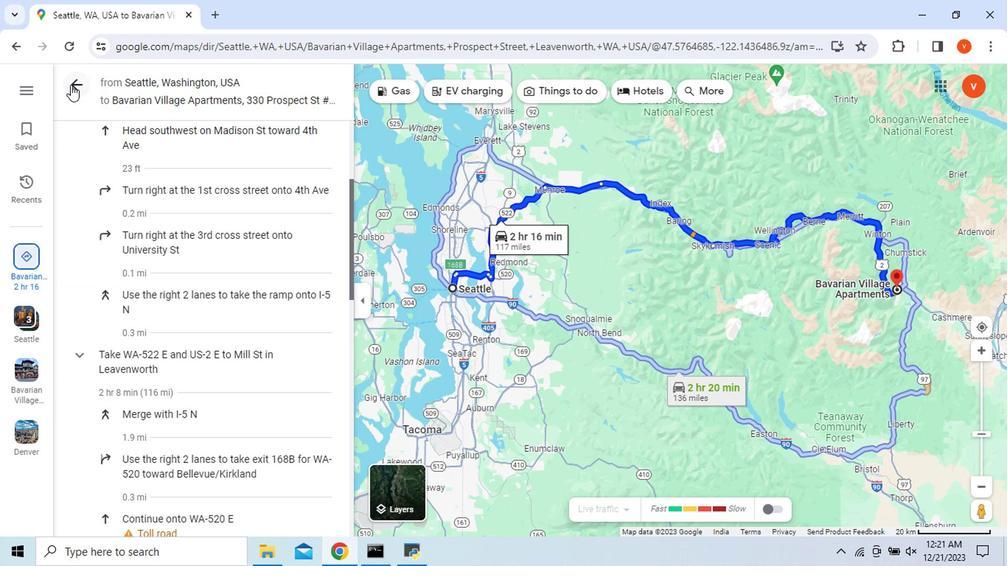 
Action: Mouse pressed left at (71, 121)
Screenshot: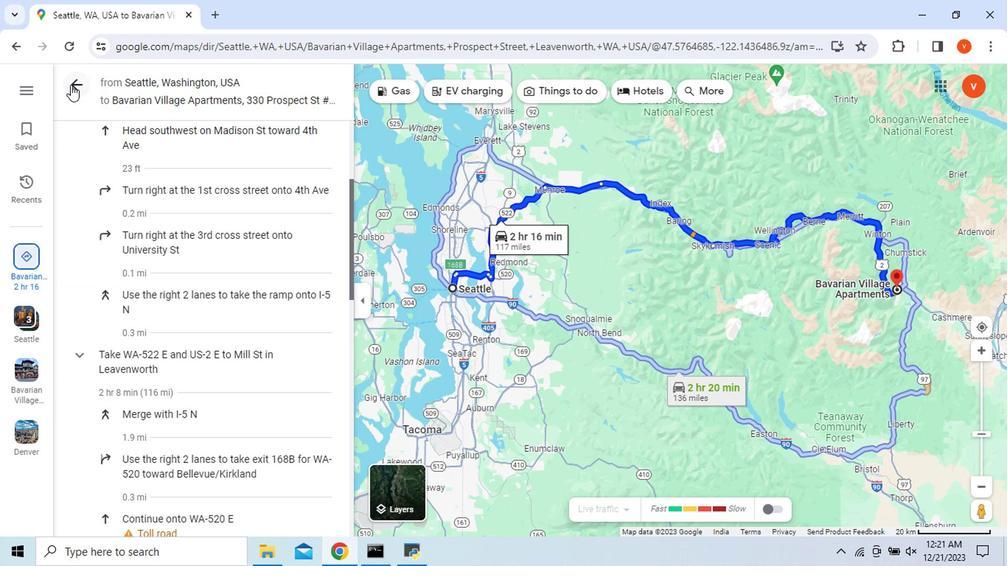 
Action: Mouse moved to (203, 471)
Screenshot: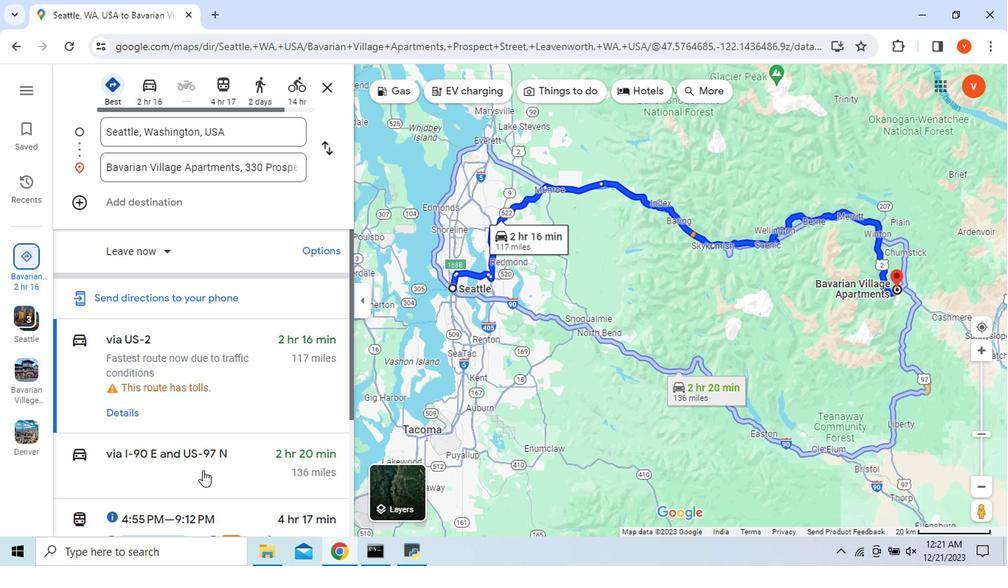 
Action: Mouse pressed left at (203, 471)
Screenshot: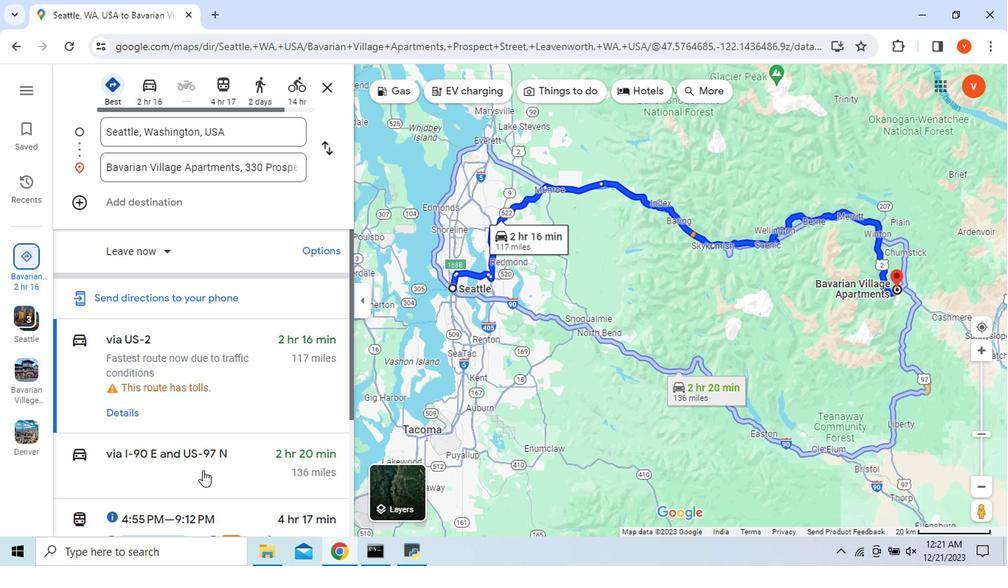
Action: Mouse moved to (121, 449)
Screenshot: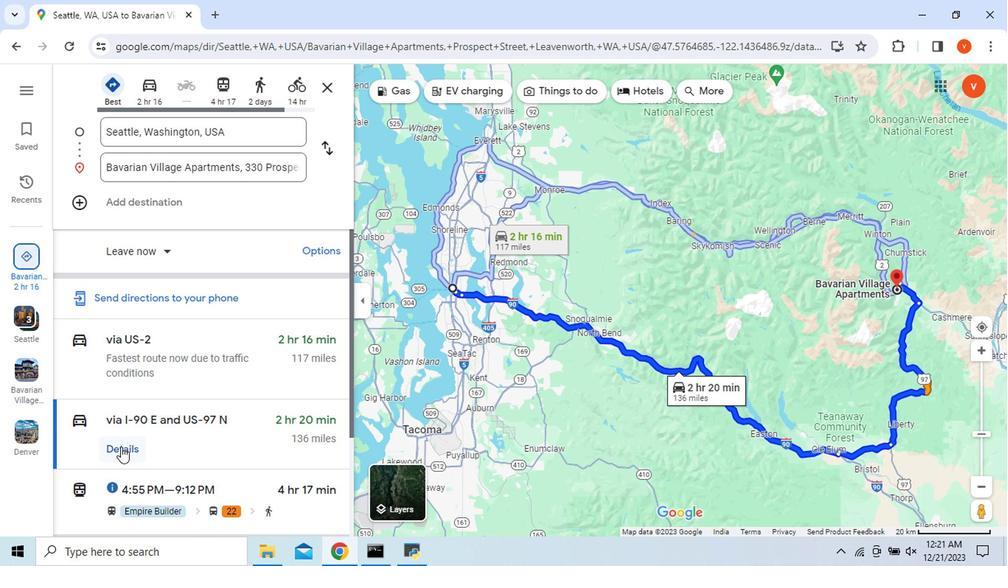 
Action: Mouse pressed left at (121, 449)
Screenshot: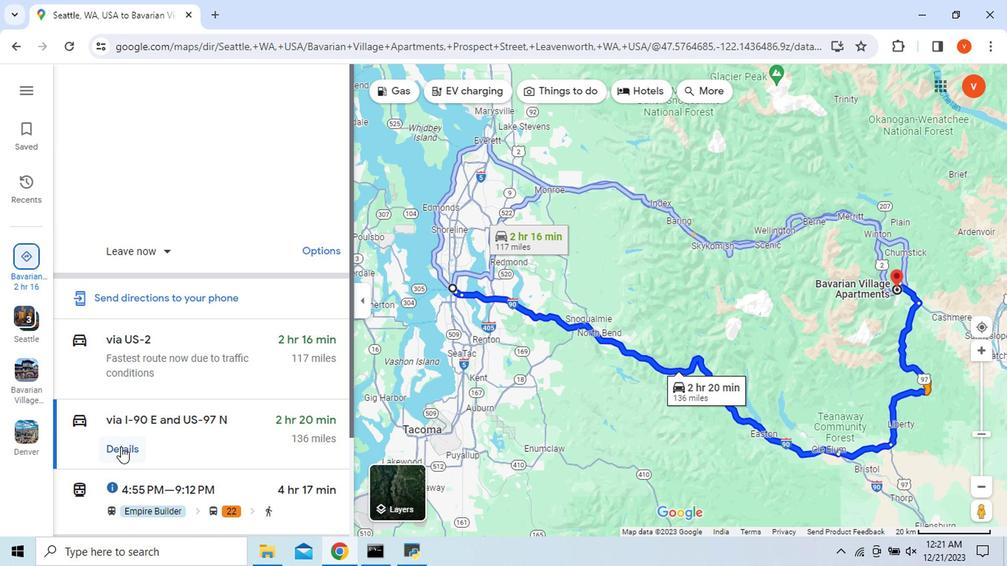 
Action: Mouse moved to (82, 278)
Screenshot: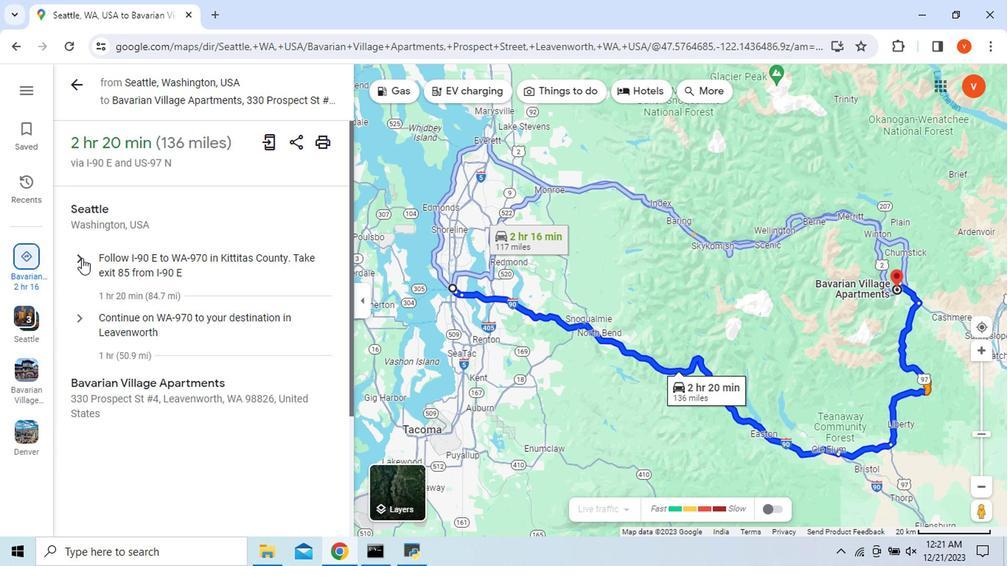 
Action: Mouse pressed left at (82, 278)
Screenshot: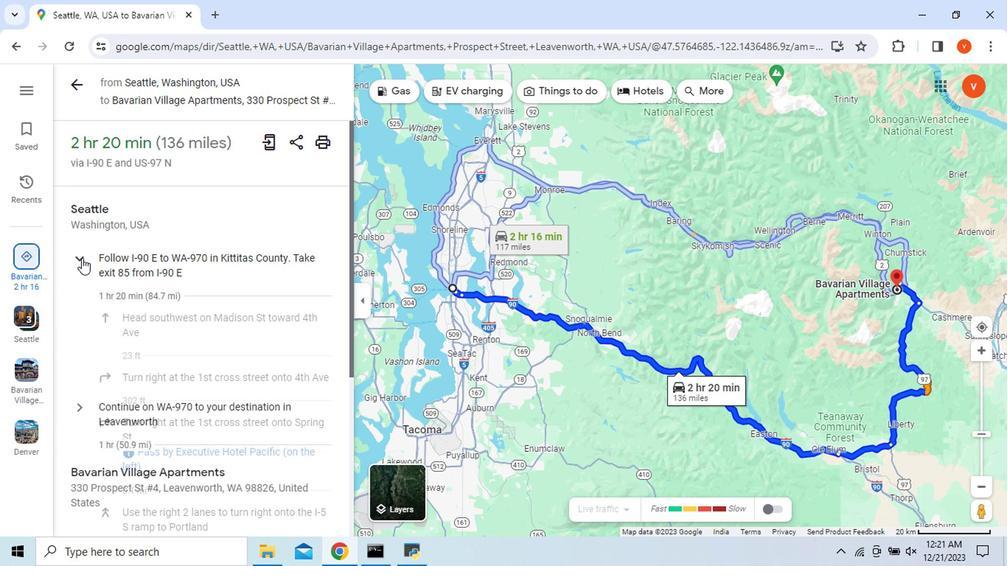 
Action: Mouse moved to (76, 332)
Screenshot: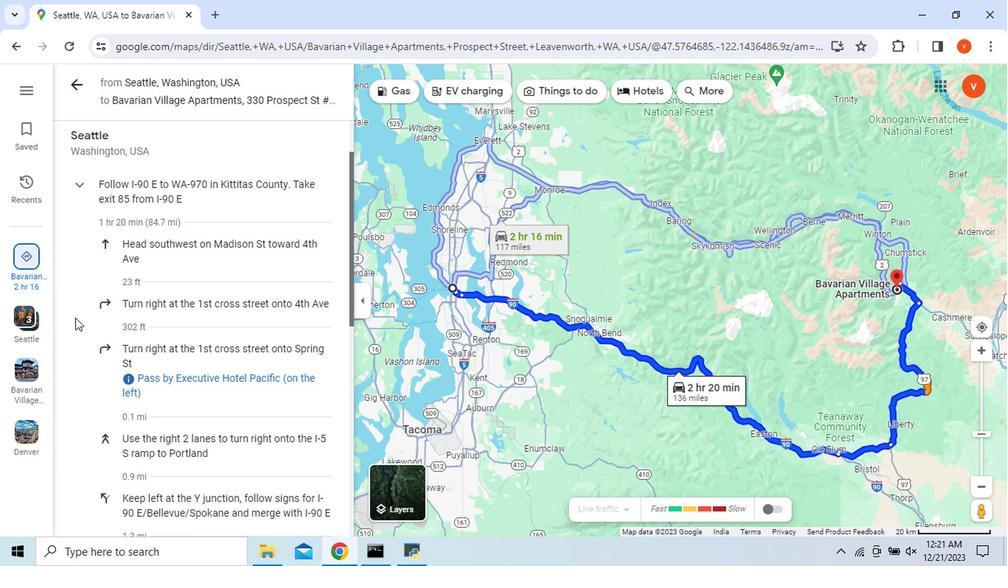 
Action: Mouse scrolled (76, 332) with delta (0, 0)
Screenshot: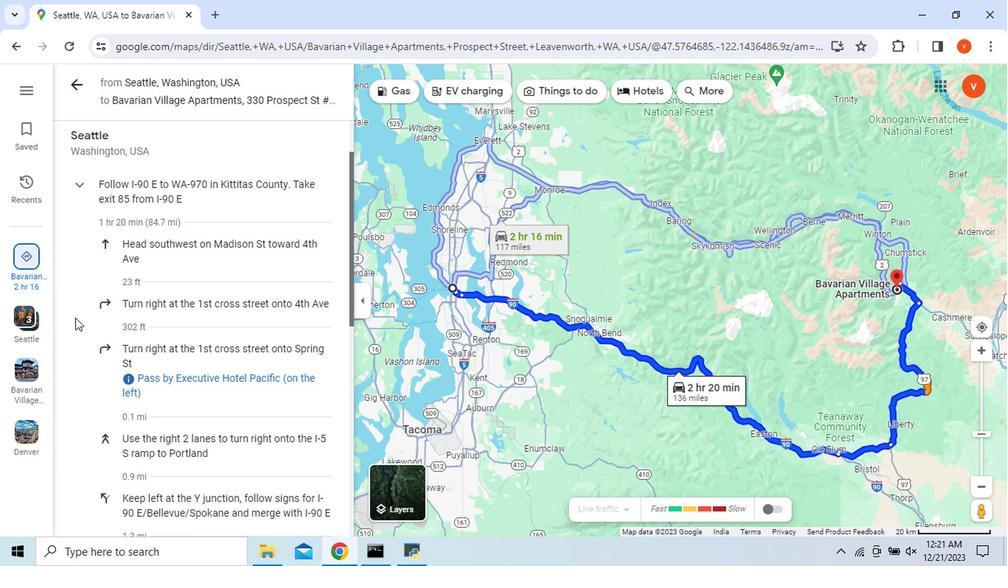 
Action: Mouse scrolled (76, 332) with delta (0, 0)
Screenshot: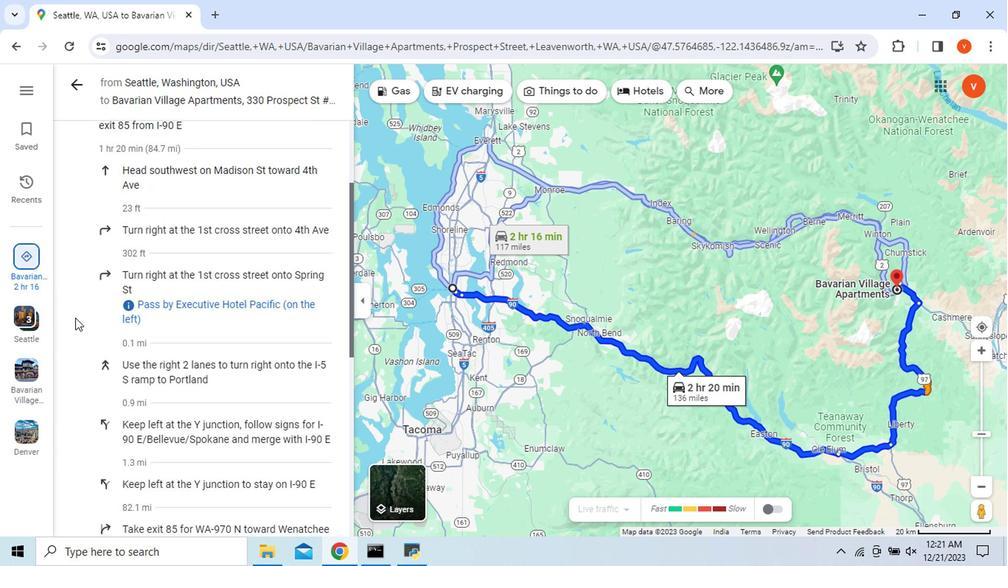 
Action: Mouse scrolled (76, 332) with delta (0, 0)
Screenshot: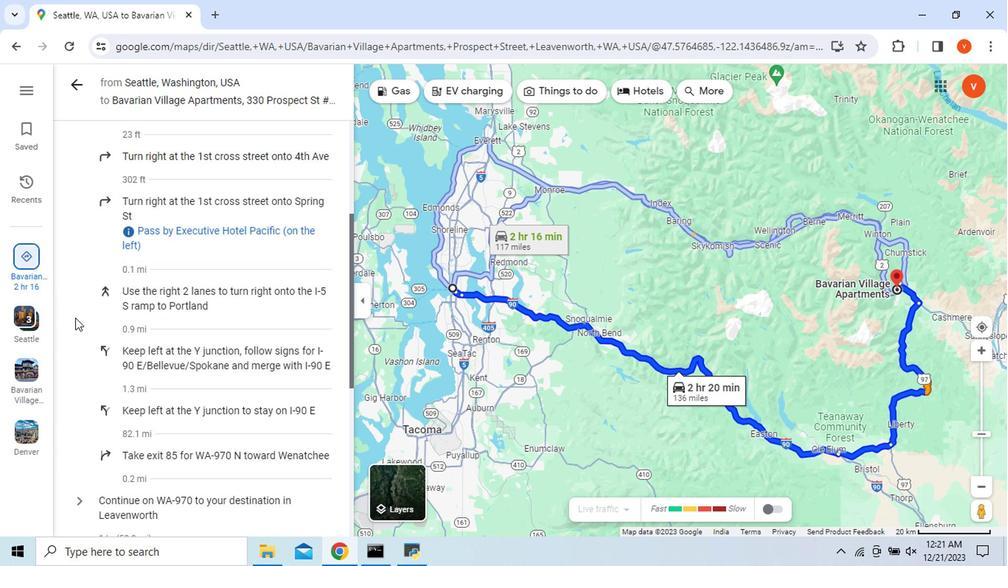 
Action: Mouse scrolled (76, 332) with delta (0, 0)
Screenshot: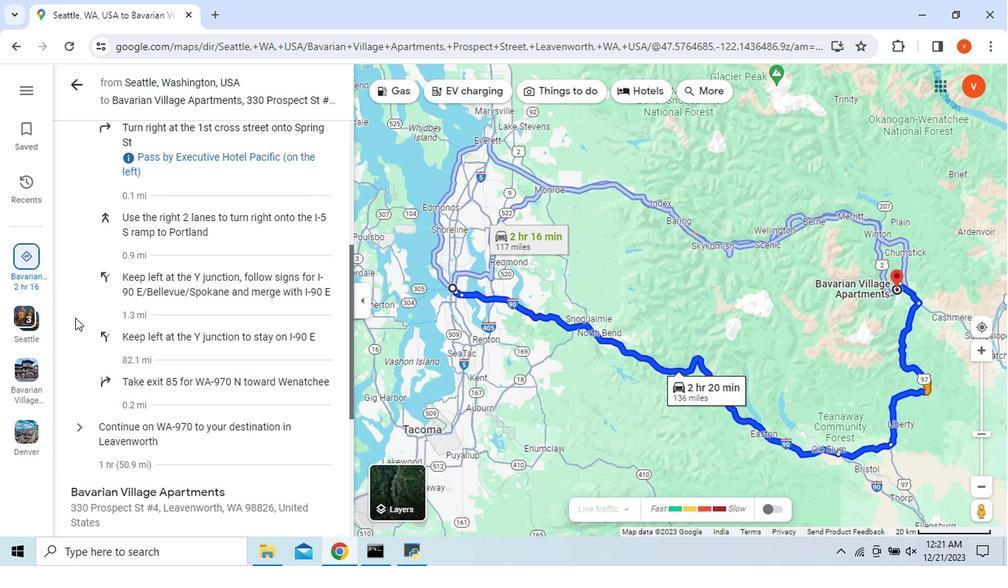 
Action: Mouse moved to (77, 429)
Screenshot: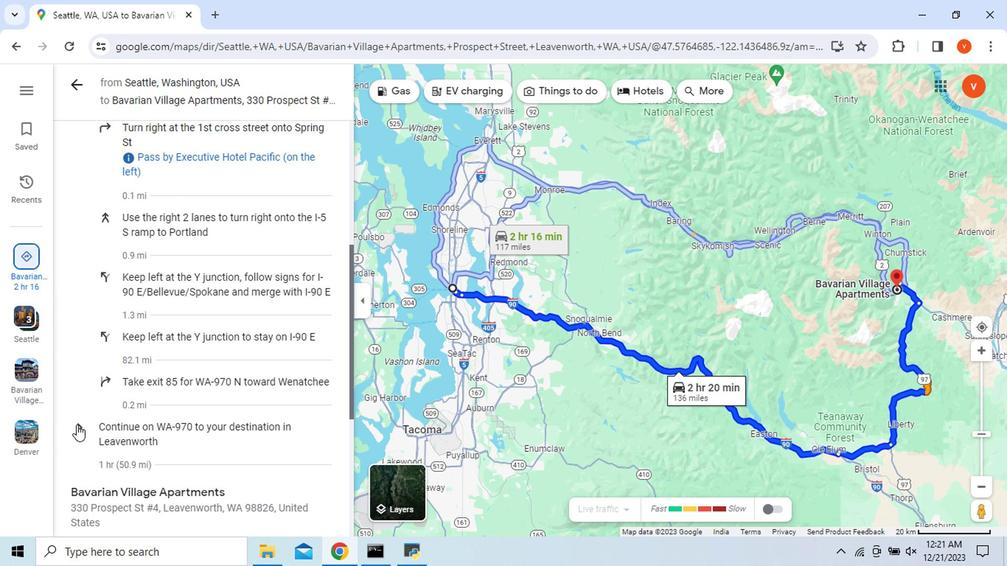 
Action: Mouse pressed left at (77, 429)
Screenshot: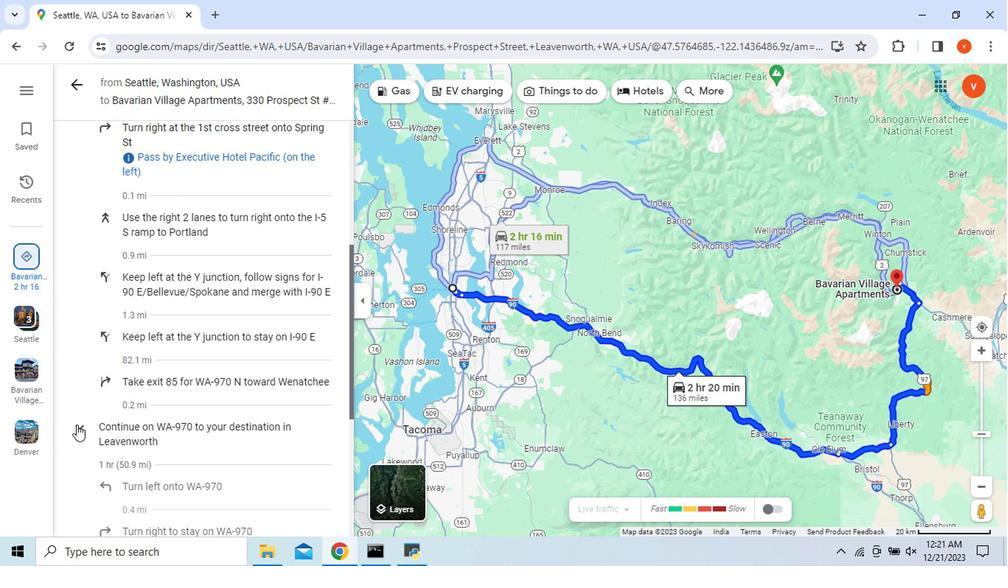 
Action: Mouse scrolled (77, 429) with delta (0, 0)
Screenshot: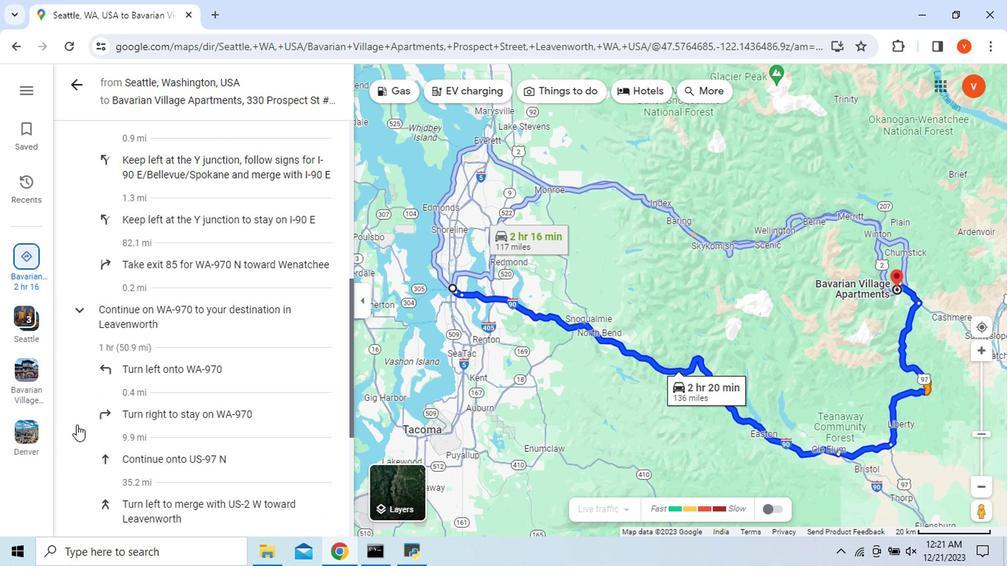 
Action: Mouse scrolled (77, 429) with delta (0, 0)
Screenshot: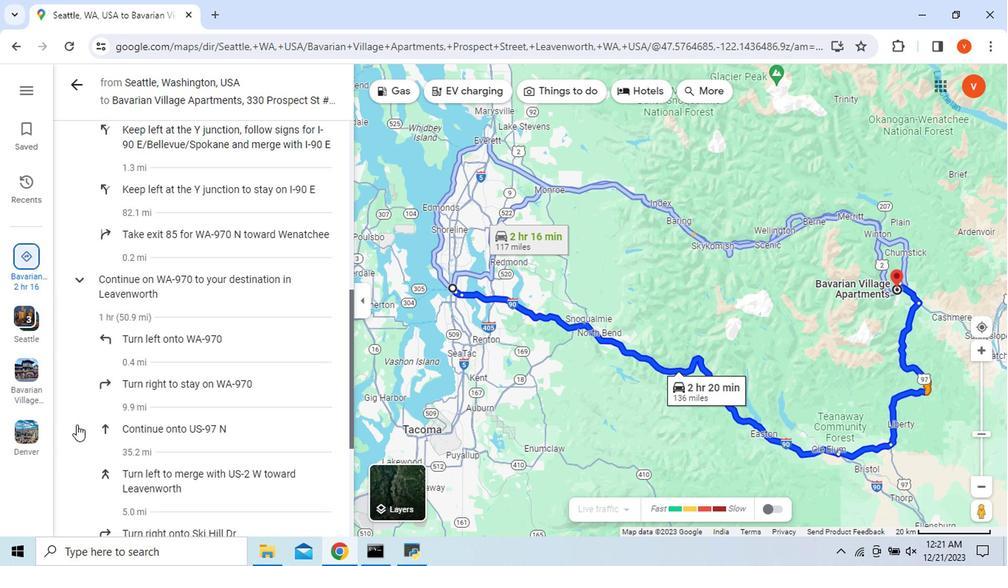 
Action: Mouse scrolled (77, 429) with delta (0, 0)
Screenshot: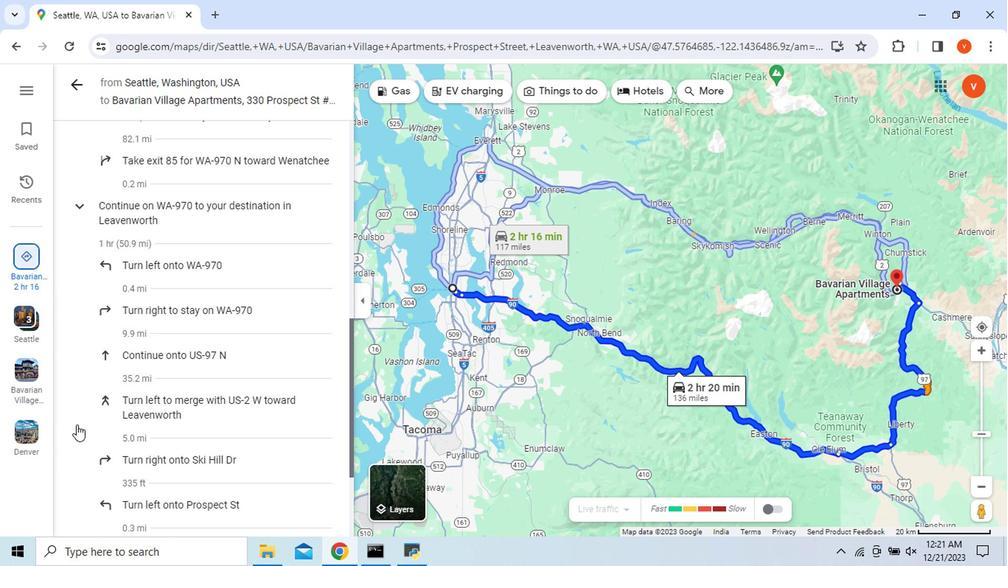 
Action: Mouse scrolled (77, 429) with delta (0, 0)
Screenshot: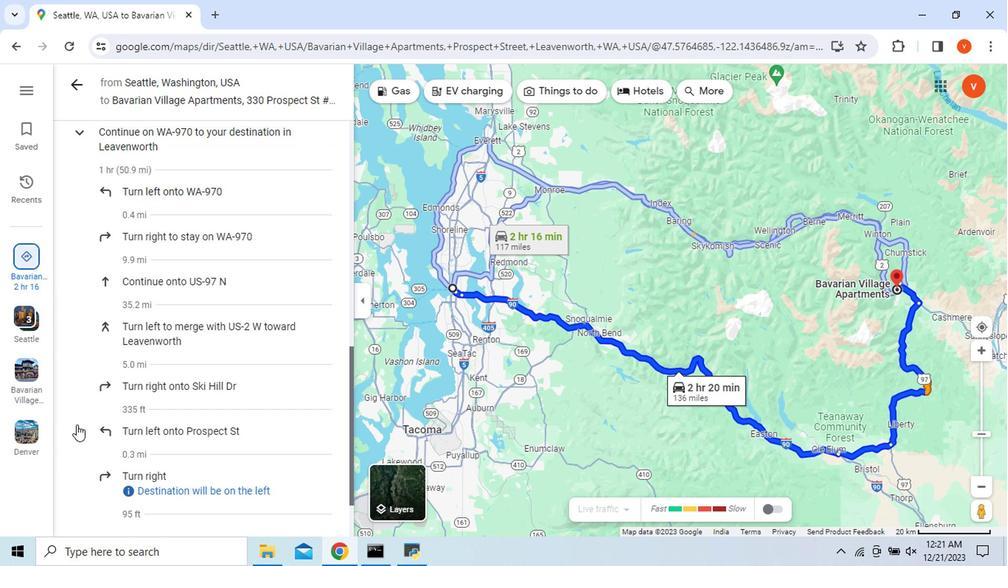 
Action: Mouse scrolled (77, 429) with delta (0, 0)
Screenshot: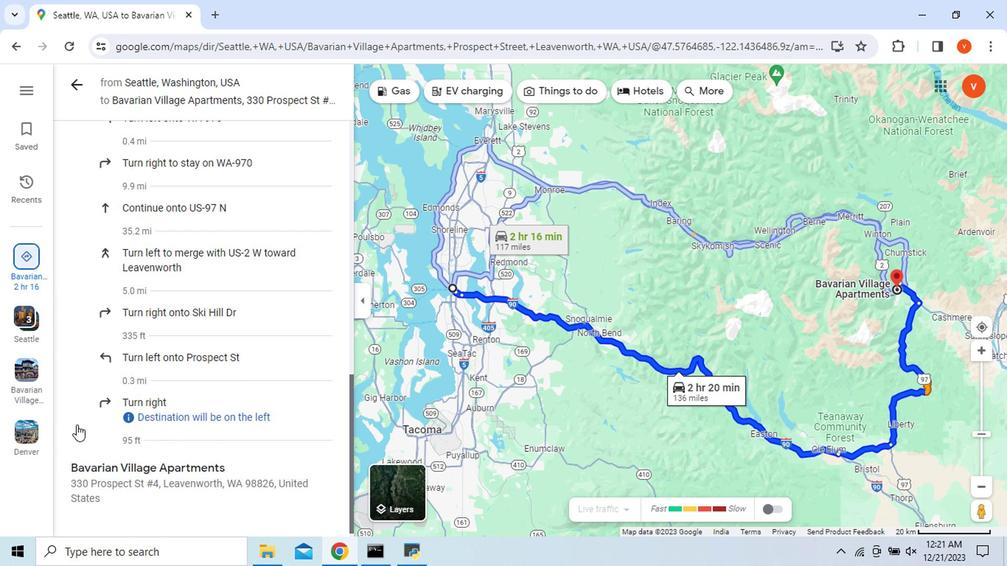 
Action: Mouse scrolled (77, 429) with delta (0, 0)
Screenshot: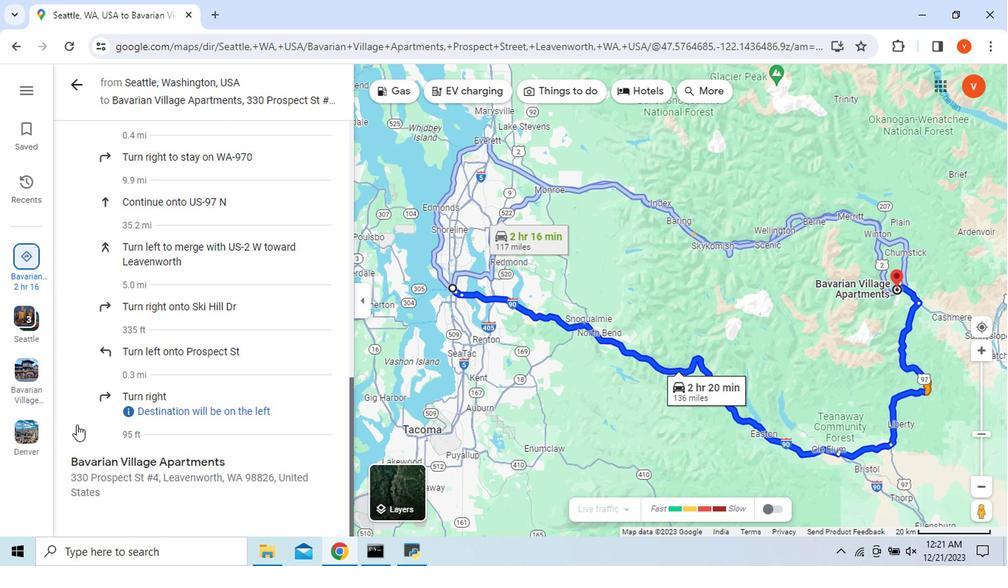 
Action: Mouse moved to (405, 487)
Screenshot: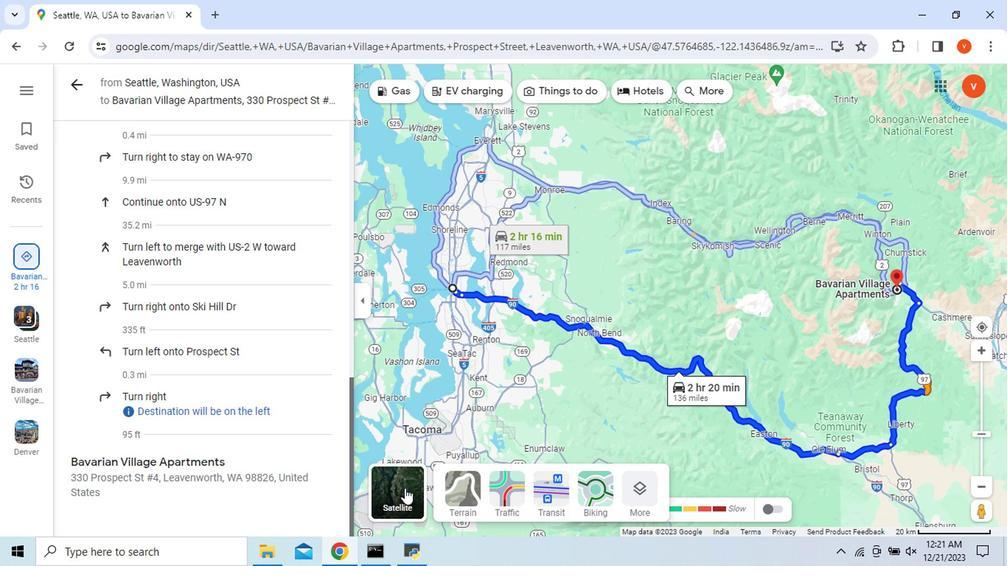 
Action: Mouse pressed left at (405, 487)
Screenshot: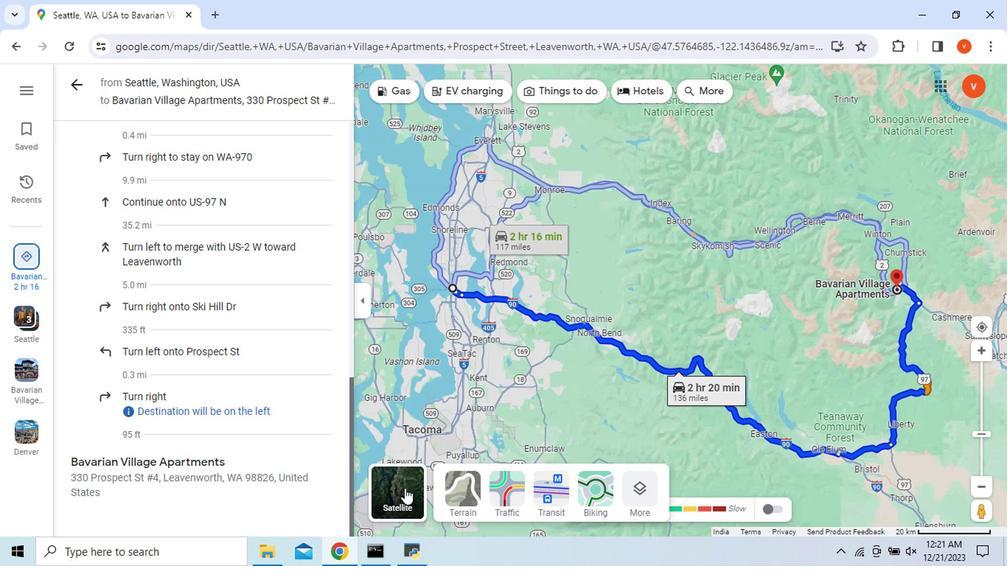 
Action: Mouse moved to (72, 118)
Screenshot: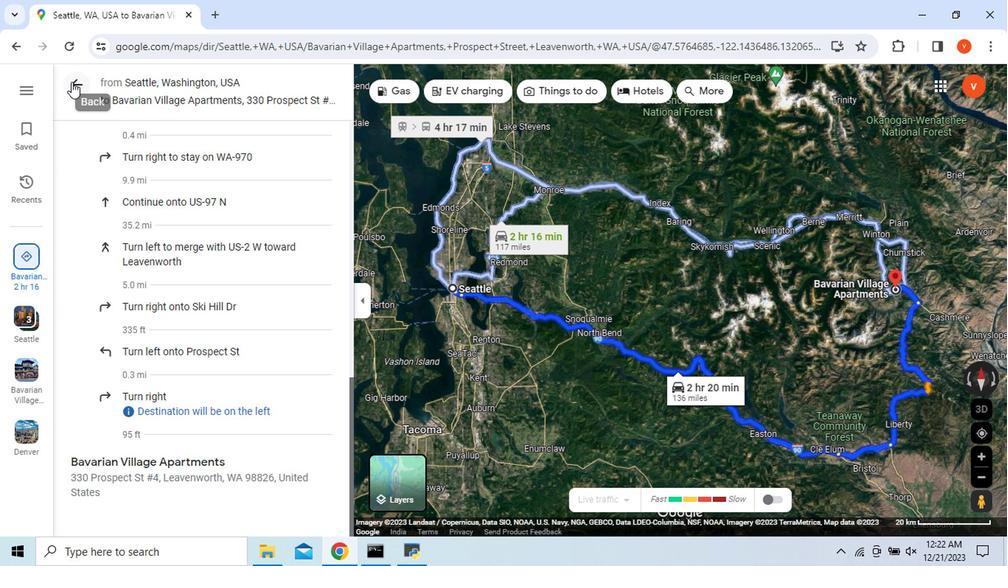 
Action: Mouse pressed left at (72, 118)
Screenshot: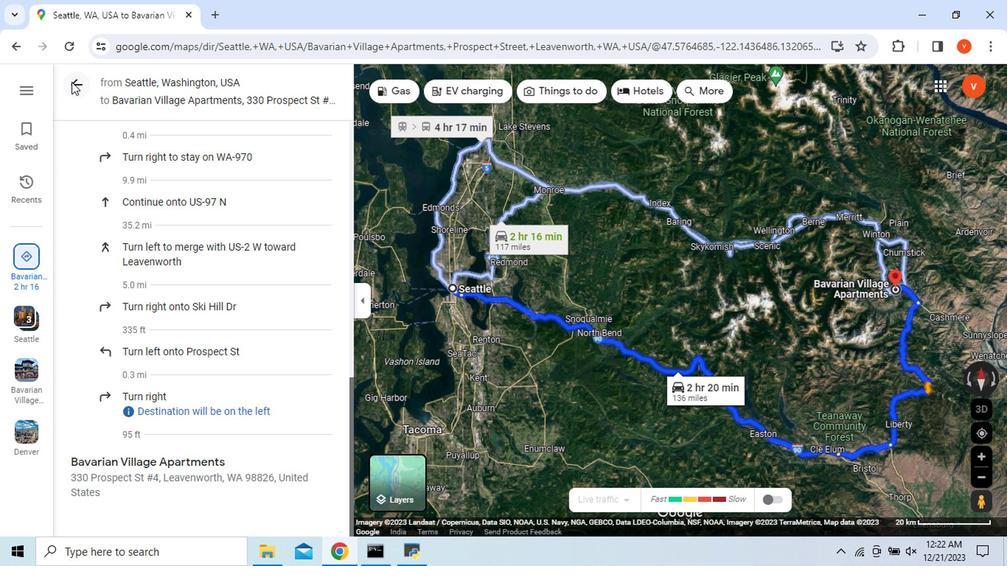 
Action: Mouse moved to (409, 482)
Screenshot: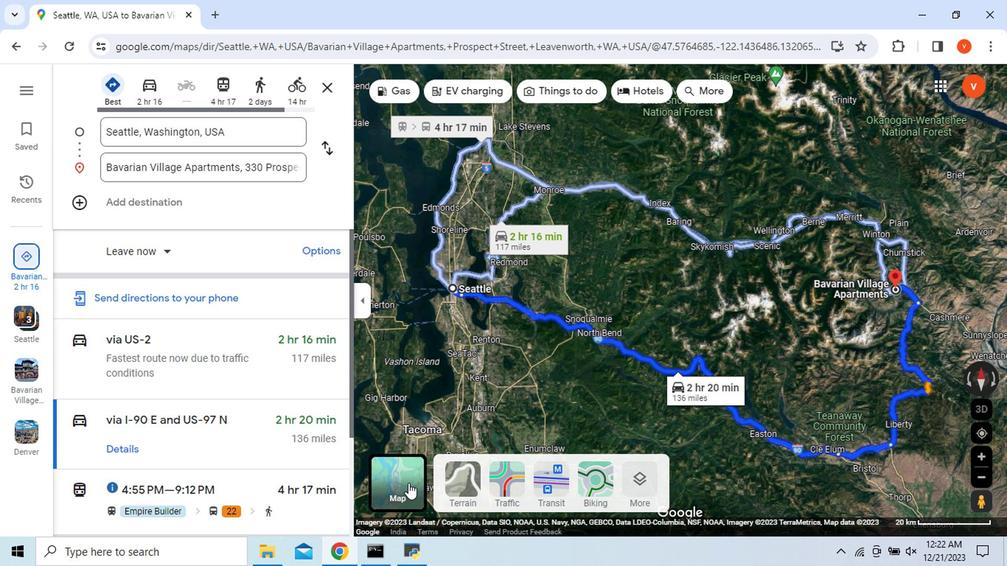 
Action: Mouse pressed left at (409, 482)
Screenshot: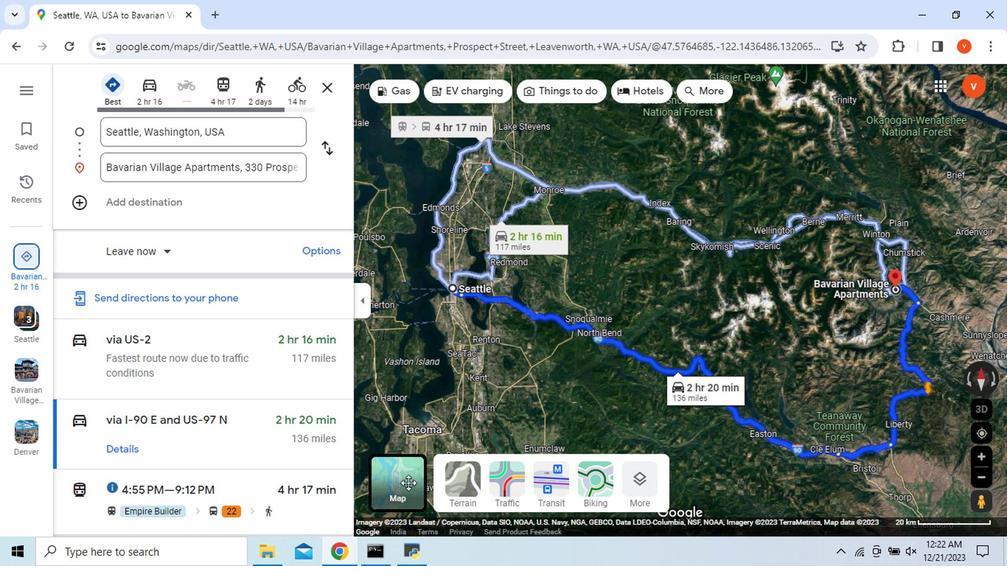 
Action: Mouse moved to (511, 463)
Screenshot: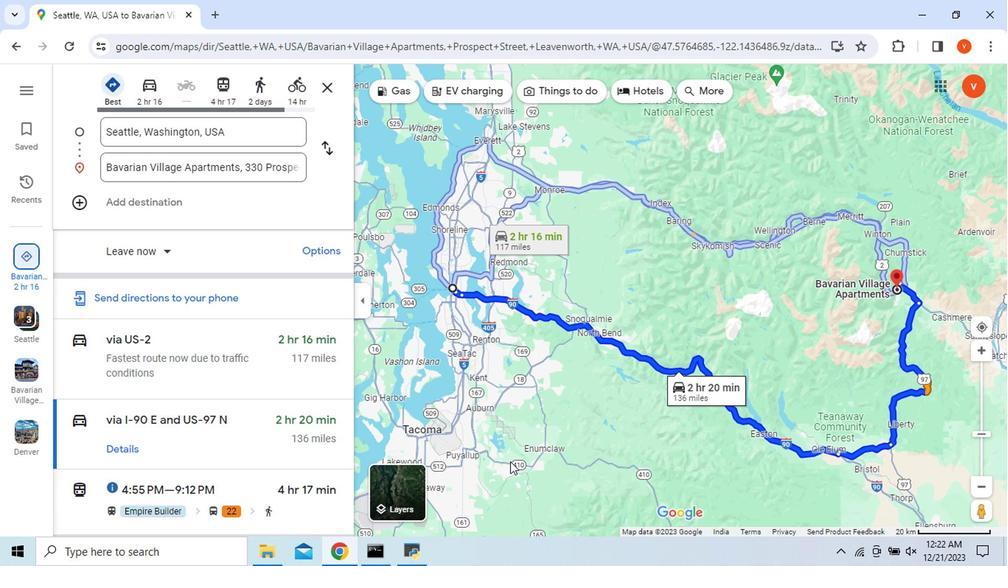 
